 Task: Find connections with filter location Wigan with filter topic #Consultingwith filter profile language German with filter current company Trelleborg Group with filter school Bundelkhand University with filter industry Wholesale Hardware, Plumbing, Heating Equipment with filter service category User Experience Design with filter keywords title Chief Technology Officer (CTO)
Action: Mouse moved to (499, 69)
Screenshot: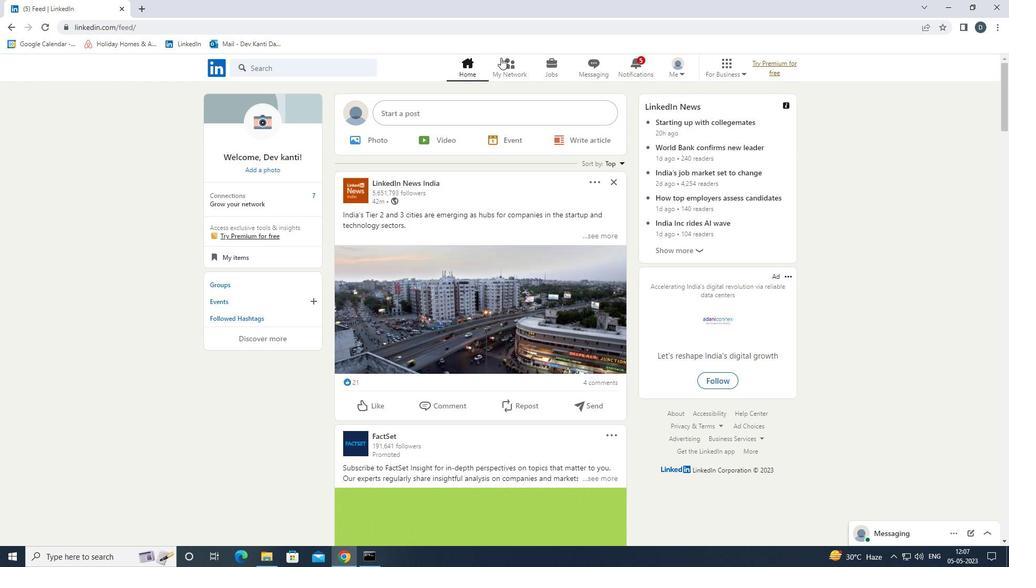 
Action: Mouse pressed left at (499, 69)
Screenshot: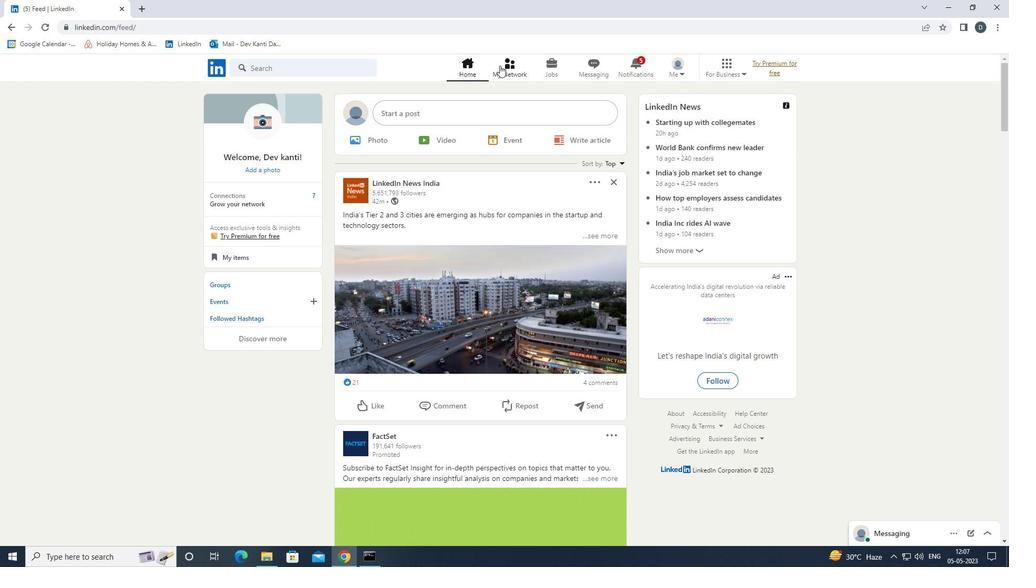 
Action: Mouse moved to (345, 124)
Screenshot: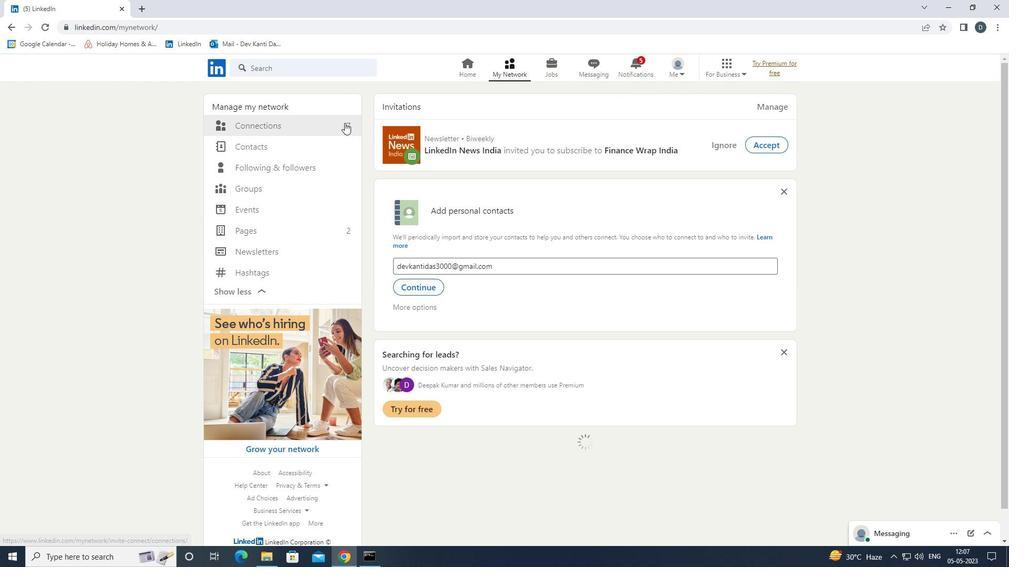 
Action: Mouse pressed left at (345, 124)
Screenshot: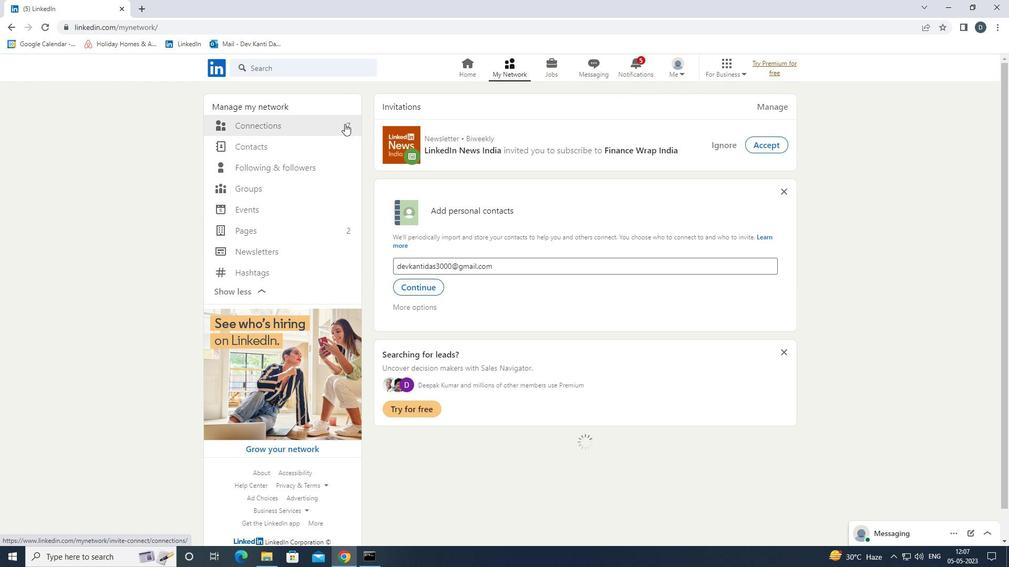 
Action: Mouse moved to (571, 128)
Screenshot: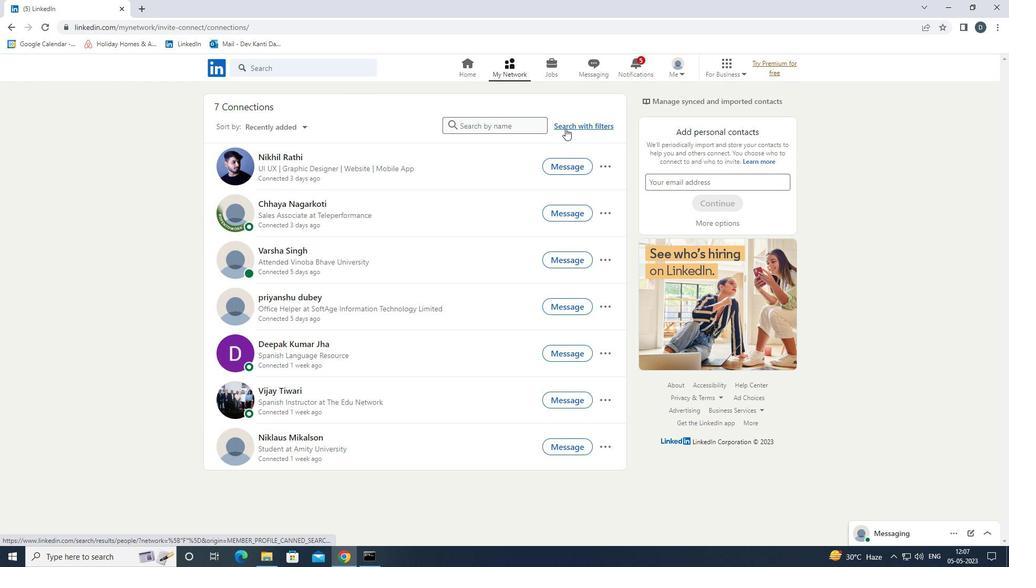 
Action: Mouse pressed left at (571, 128)
Screenshot: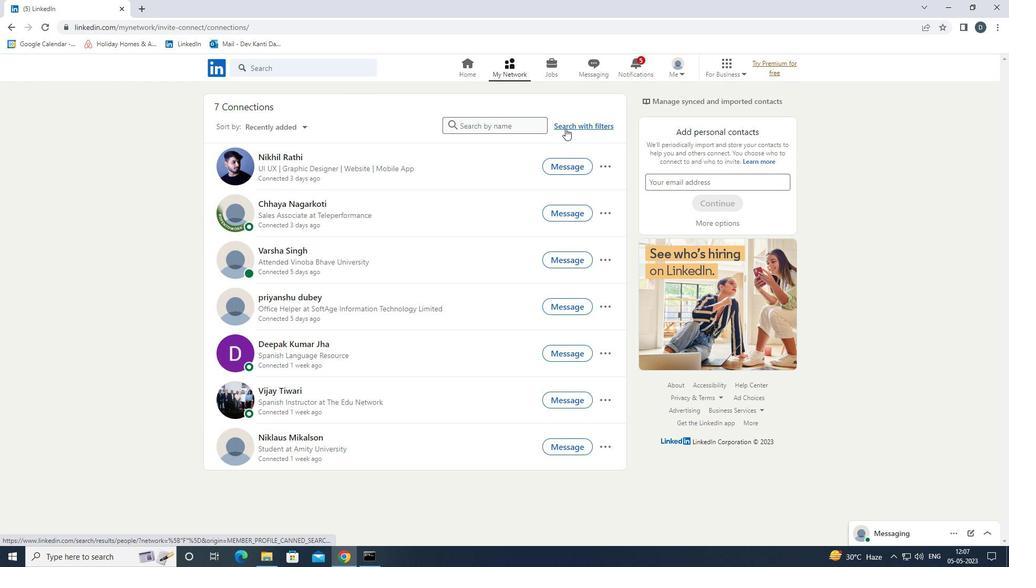 
Action: Mouse moved to (528, 96)
Screenshot: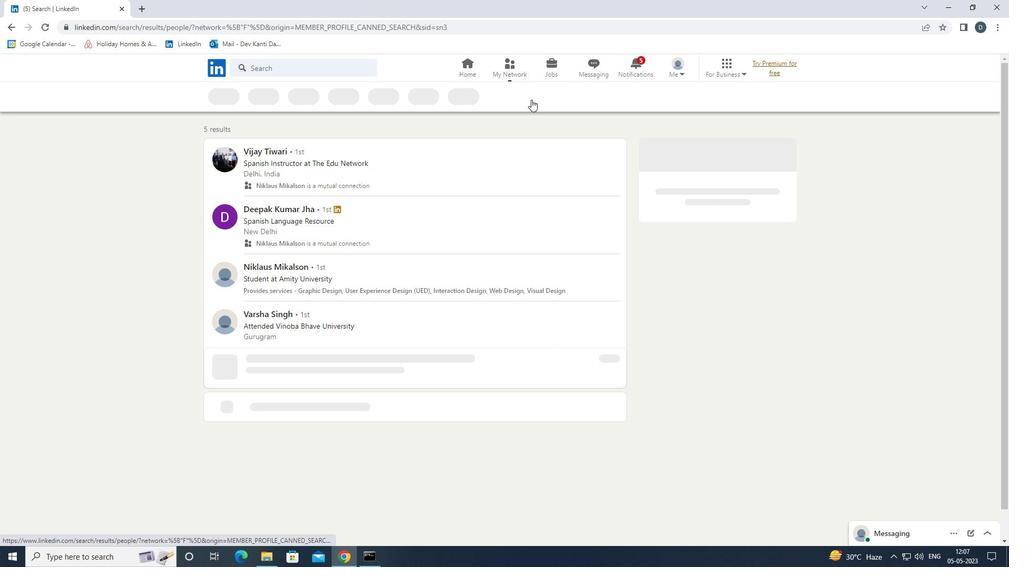 
Action: Mouse pressed left at (528, 96)
Screenshot: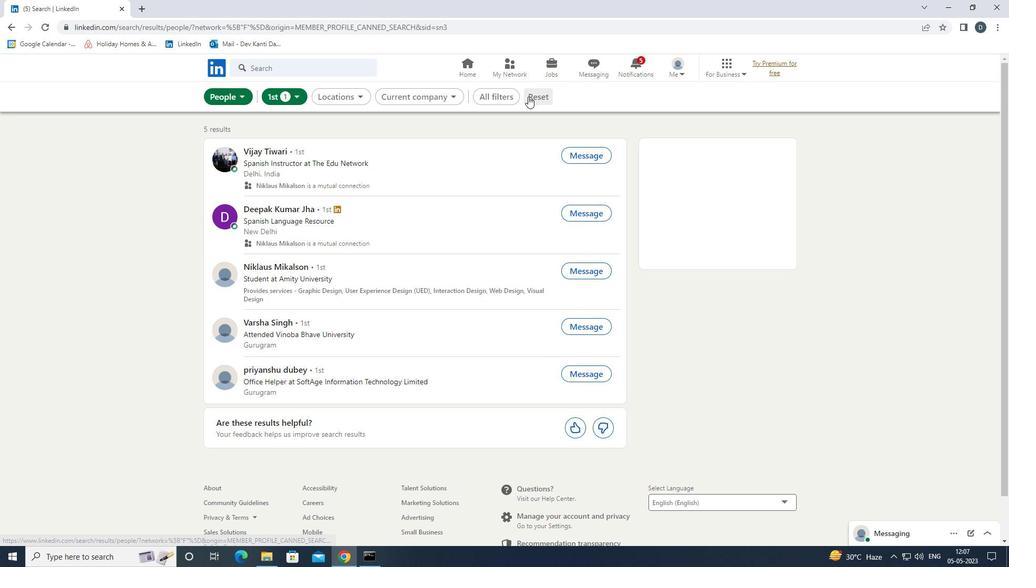 
Action: Mouse moved to (520, 97)
Screenshot: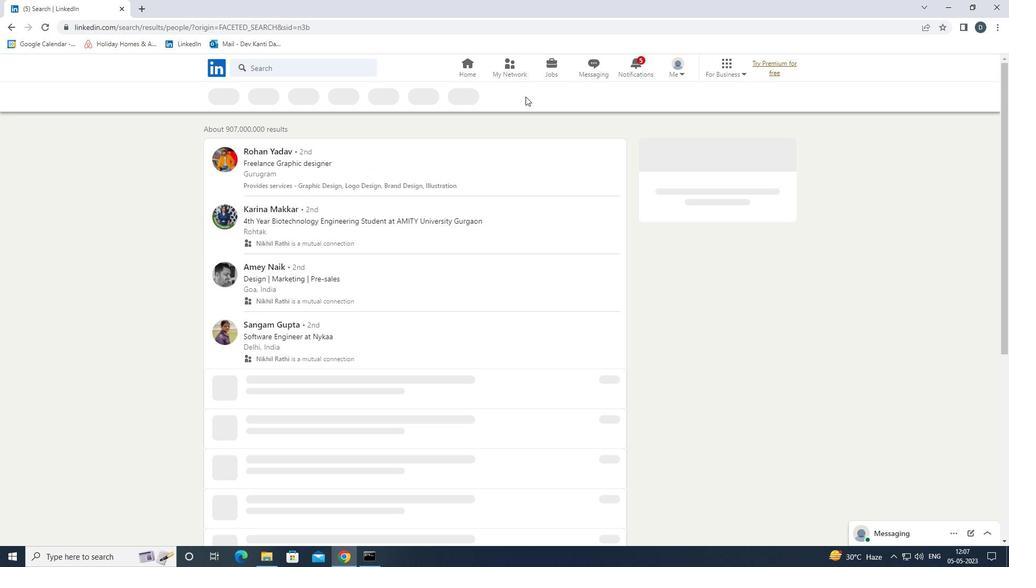 
Action: Mouse pressed left at (520, 97)
Screenshot: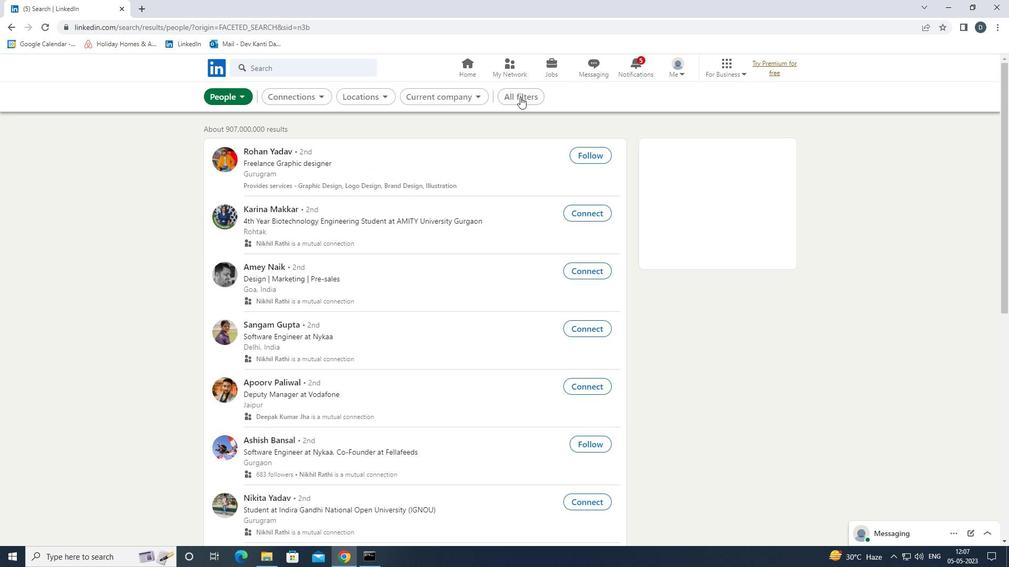 
Action: Mouse moved to (876, 301)
Screenshot: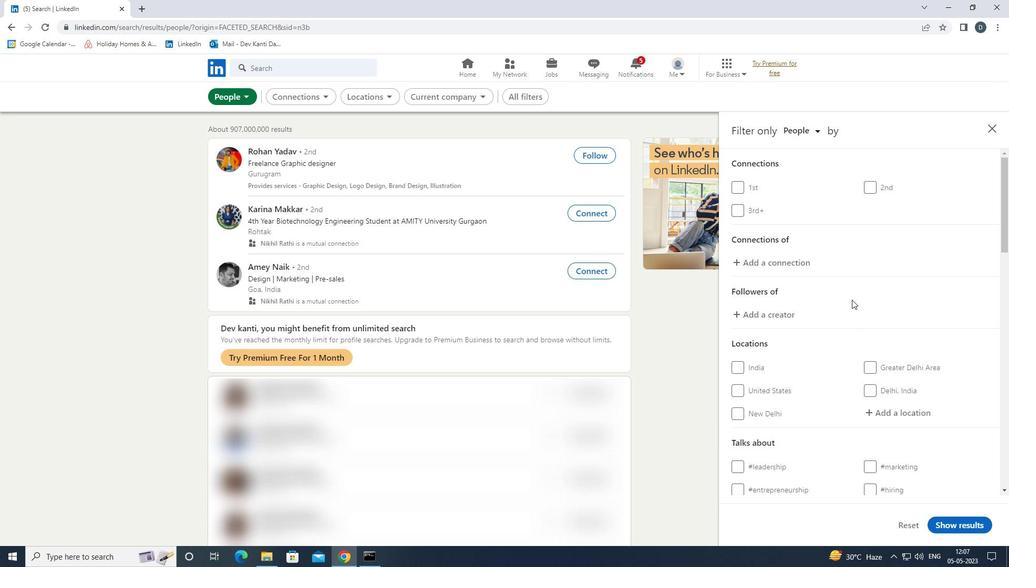 
Action: Mouse scrolled (876, 301) with delta (0, 0)
Screenshot: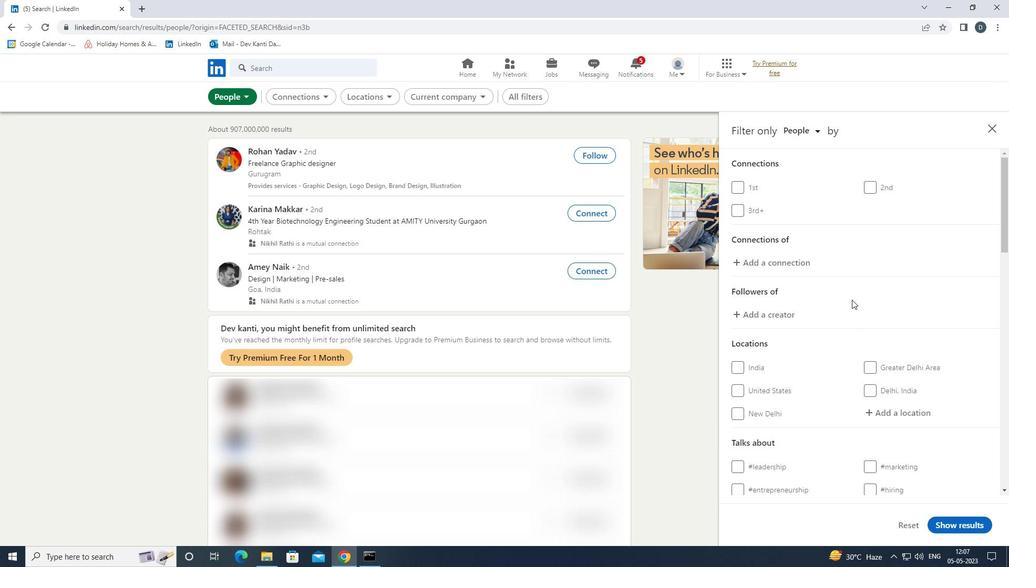 
Action: Mouse moved to (883, 303)
Screenshot: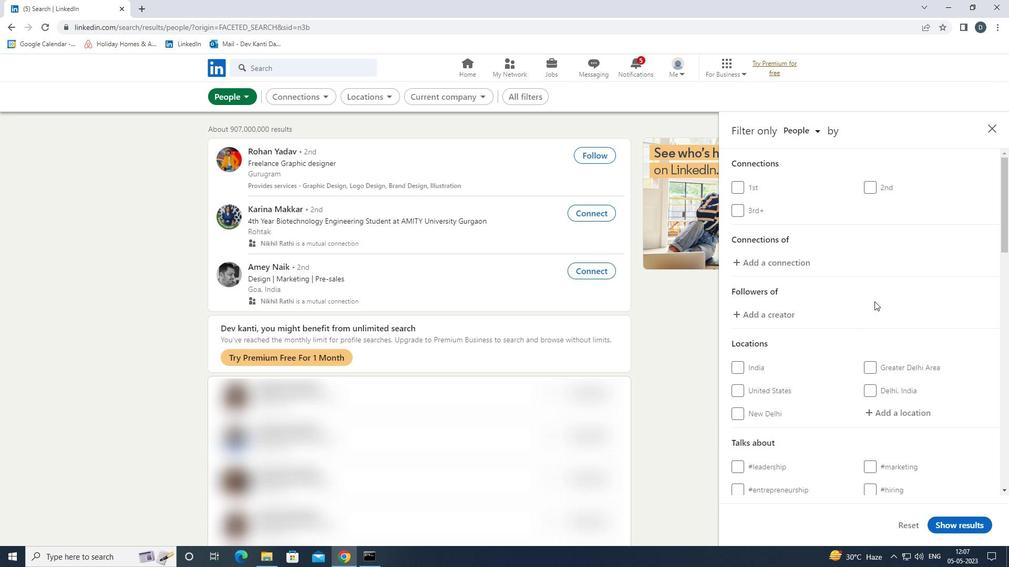 
Action: Mouse scrolled (883, 302) with delta (0, 0)
Screenshot: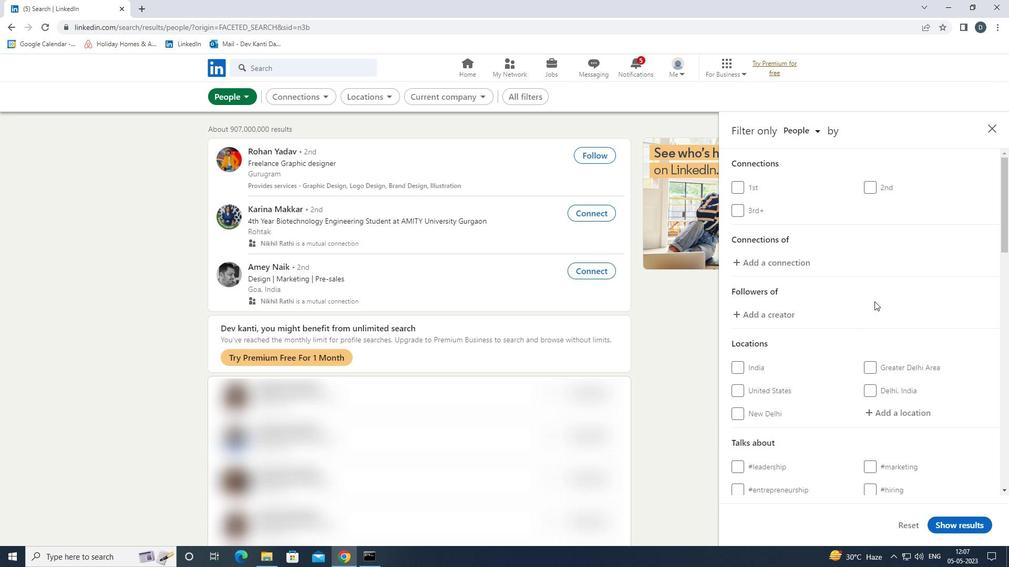 
Action: Mouse moved to (893, 308)
Screenshot: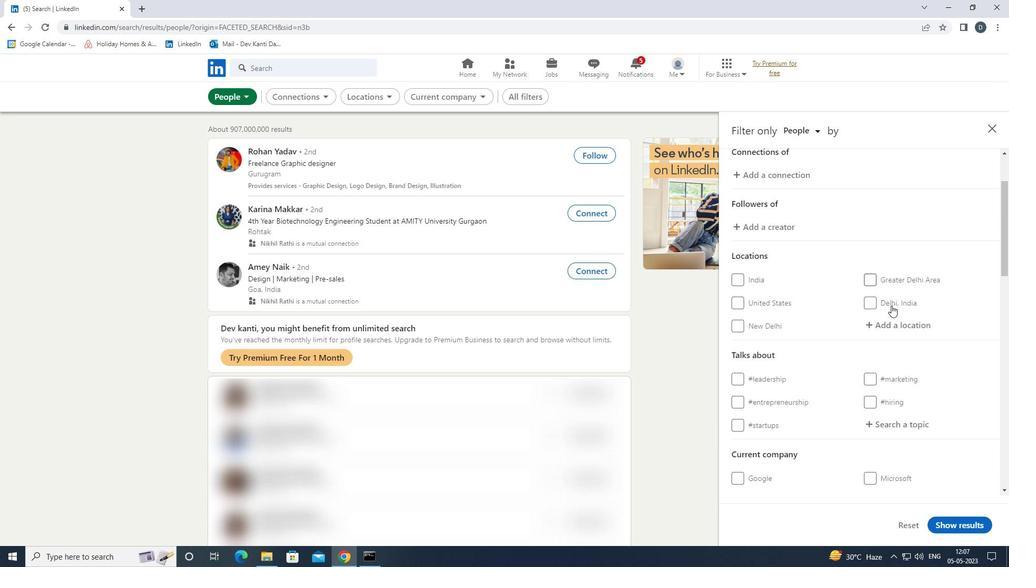 
Action: Mouse pressed left at (893, 308)
Screenshot: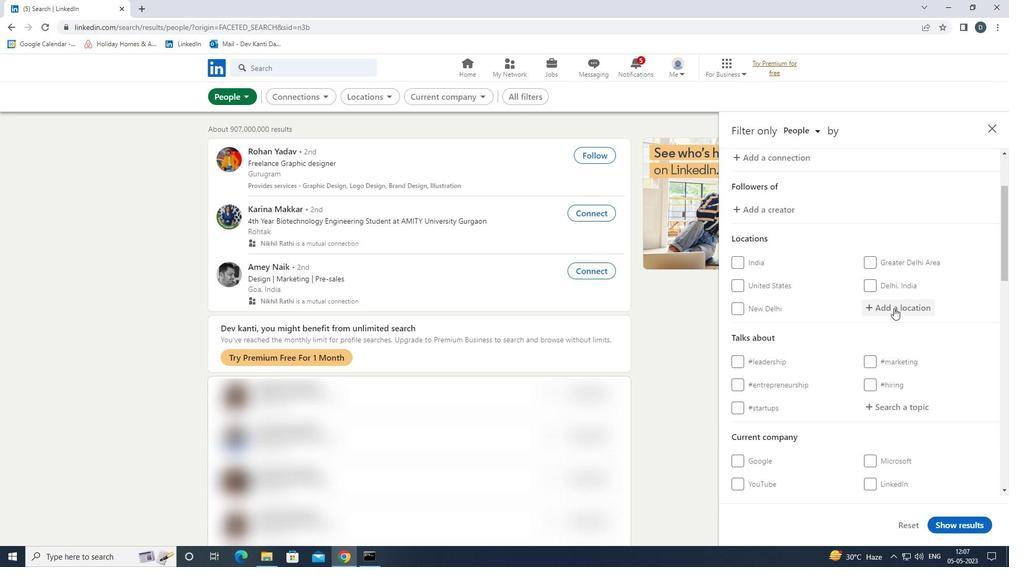 
Action: Mouse moved to (892, 308)
Screenshot: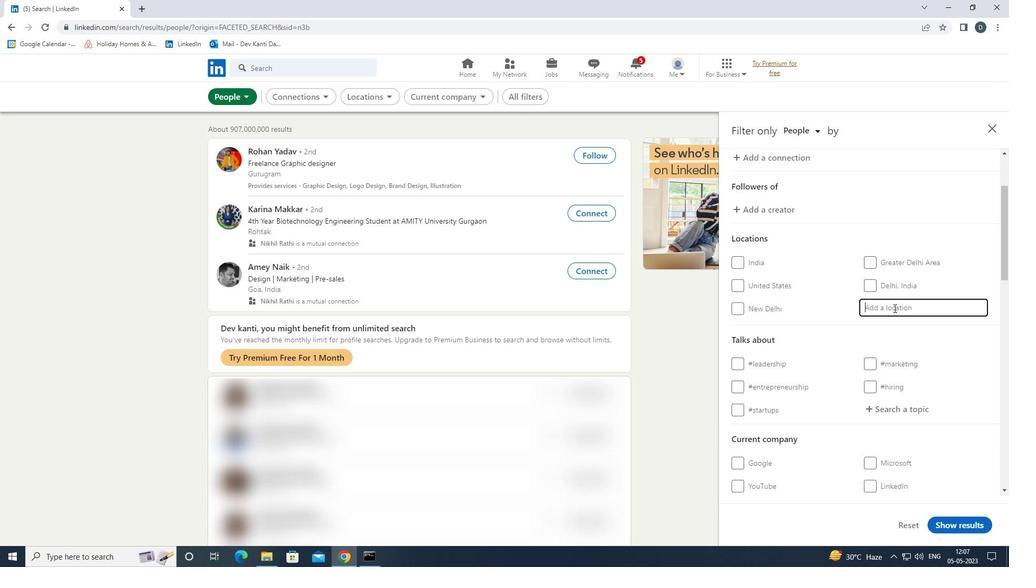 
Action: Key pressed <Key.shift>
Screenshot: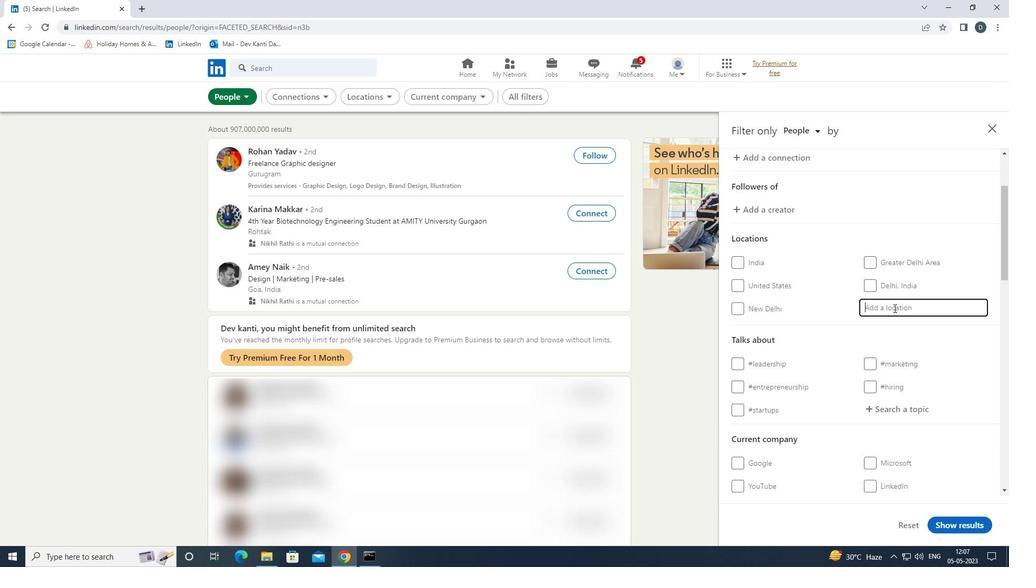 
Action: Mouse moved to (651, 340)
Screenshot: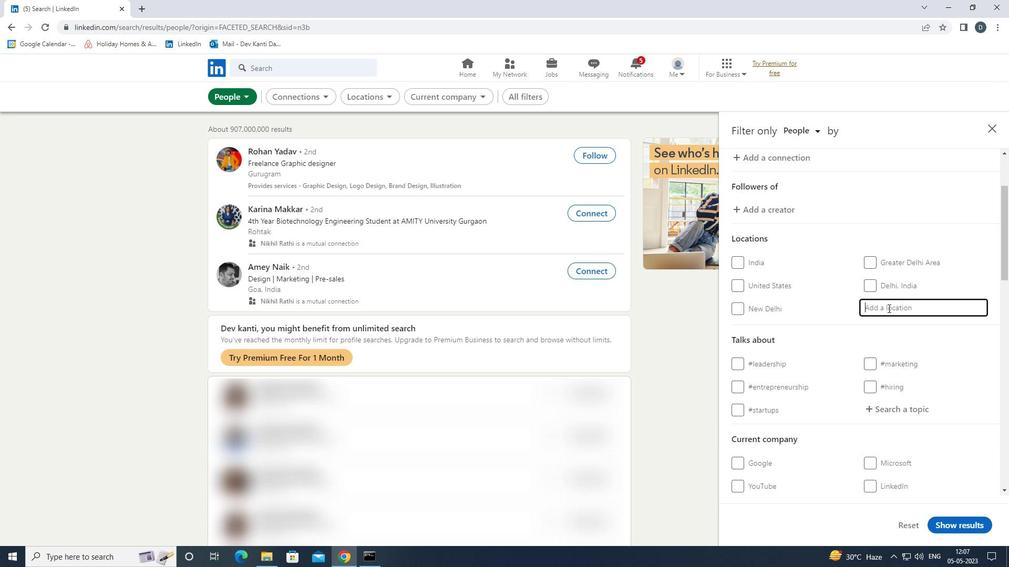 
Action: Key pressed WIGAN<Key.down><Key.enter>
Screenshot: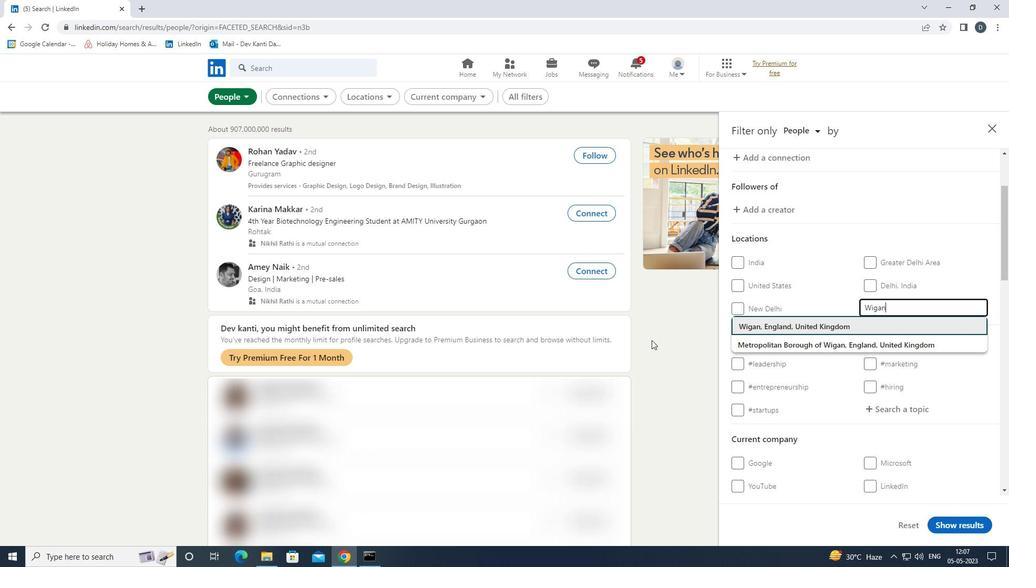 
Action: Mouse moved to (841, 370)
Screenshot: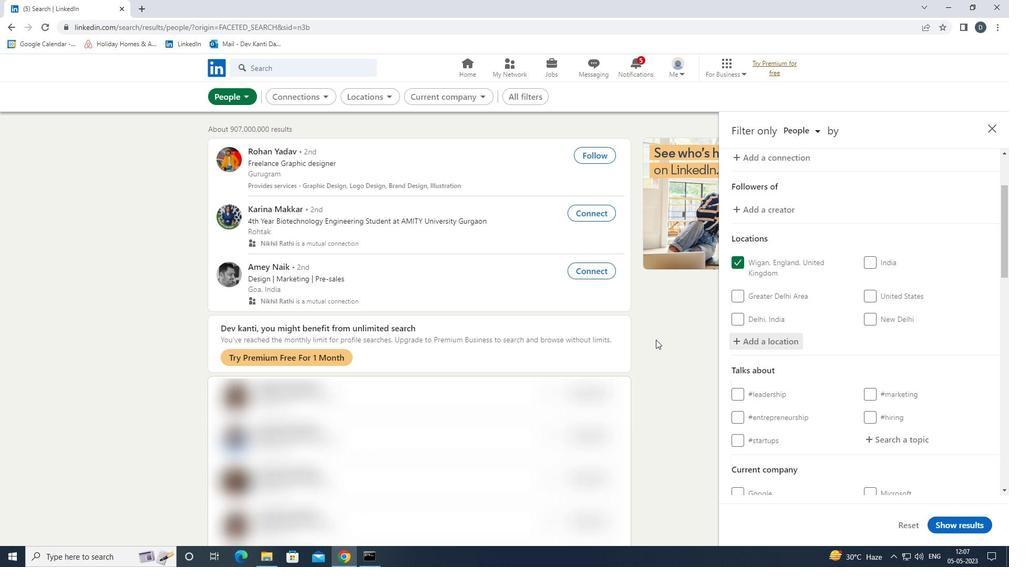 
Action: Mouse scrolled (841, 369) with delta (0, 0)
Screenshot: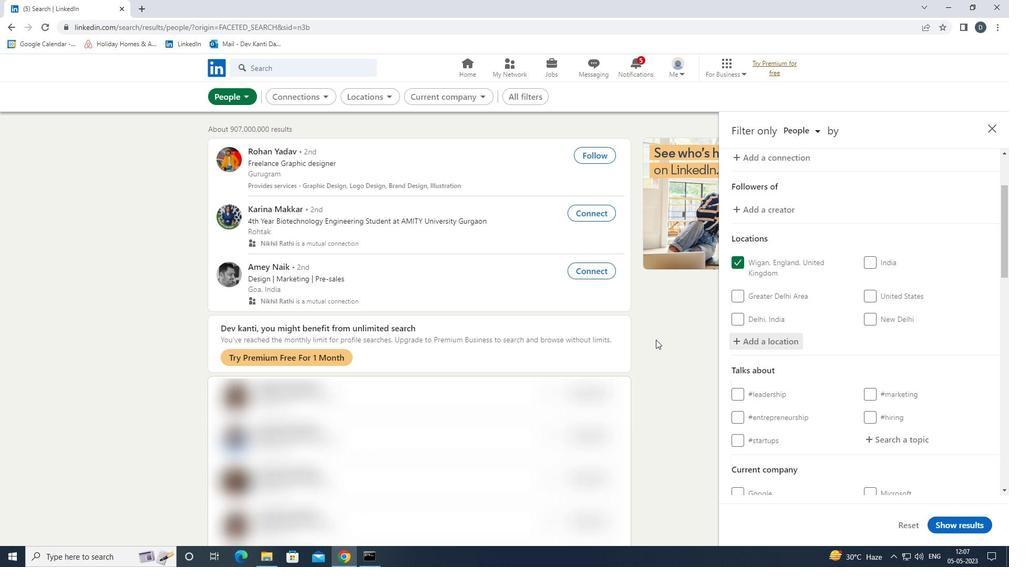 
Action: Mouse moved to (972, 373)
Screenshot: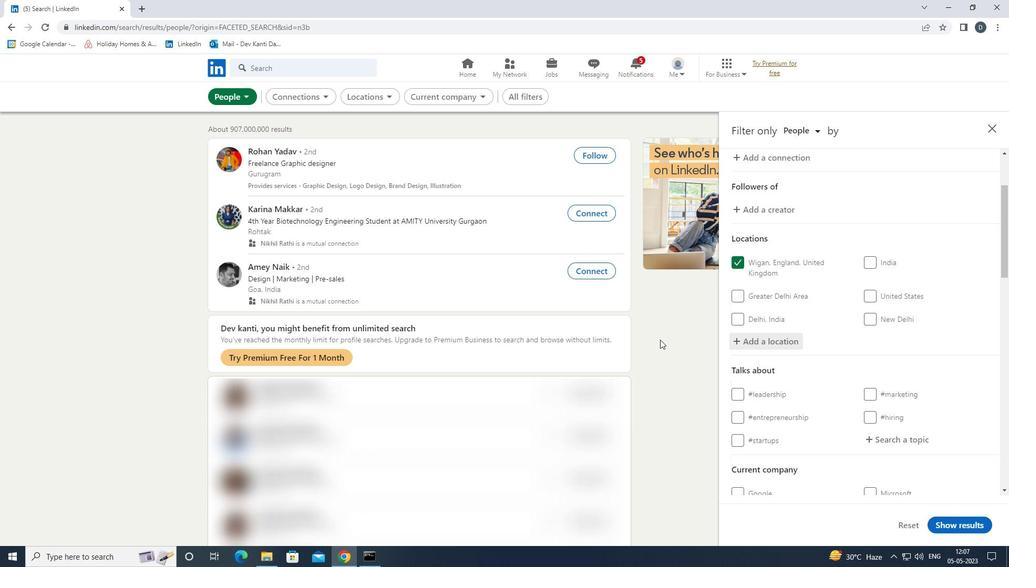
Action: Mouse scrolled (972, 372) with delta (0, 0)
Screenshot: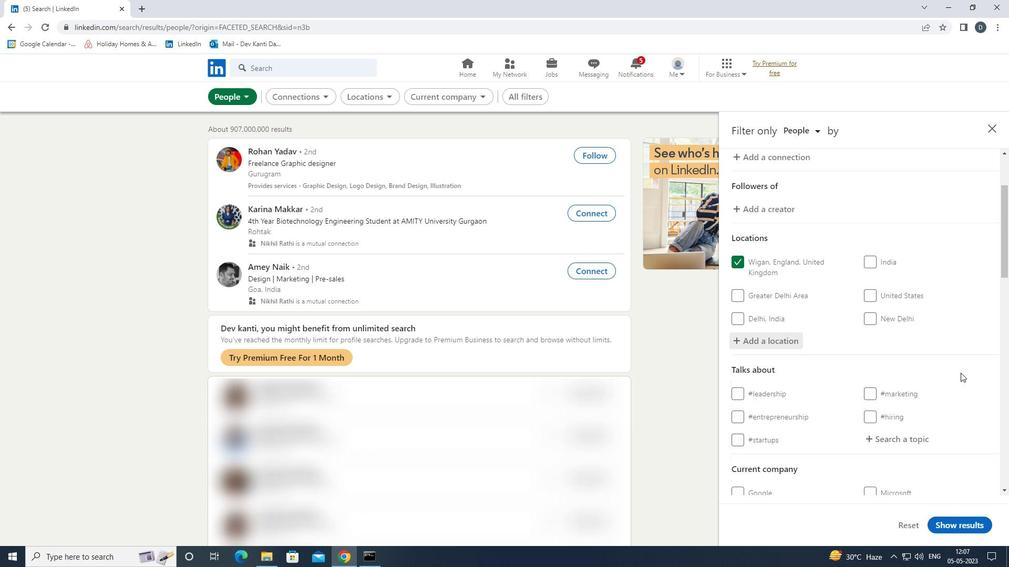 
Action: Mouse moved to (912, 331)
Screenshot: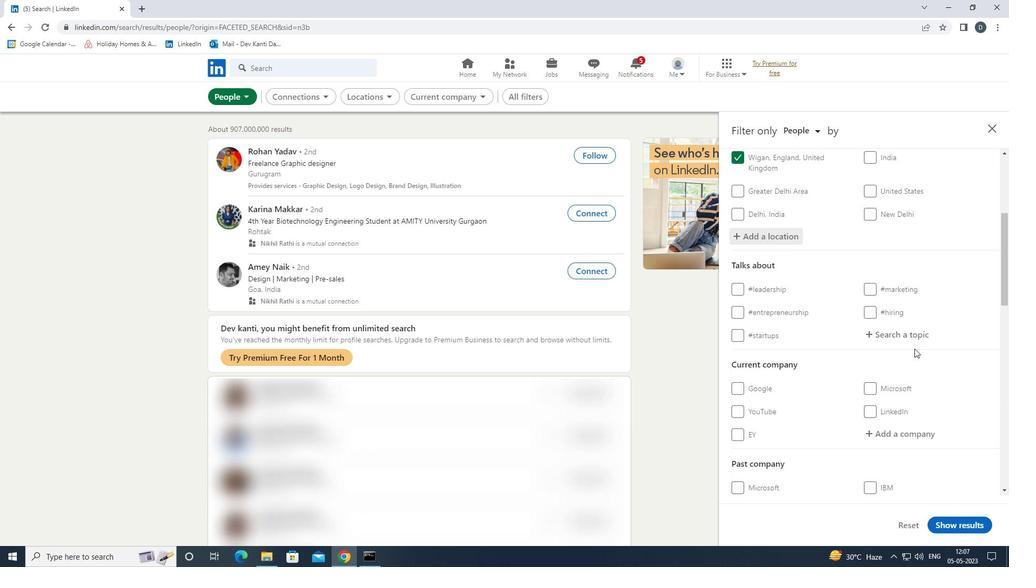 
Action: Mouse pressed left at (912, 331)
Screenshot: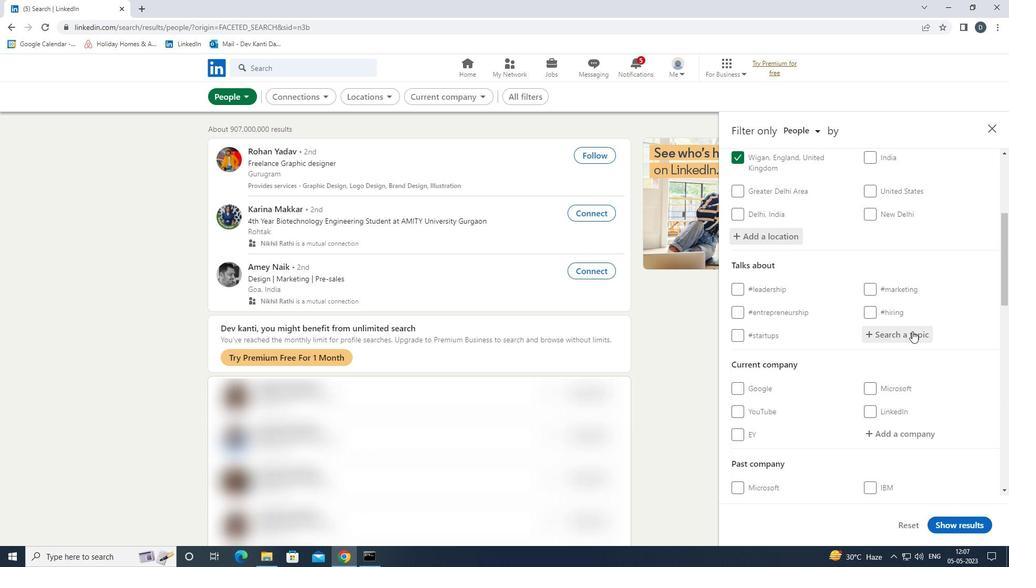 
Action: Mouse moved to (870, 343)
Screenshot: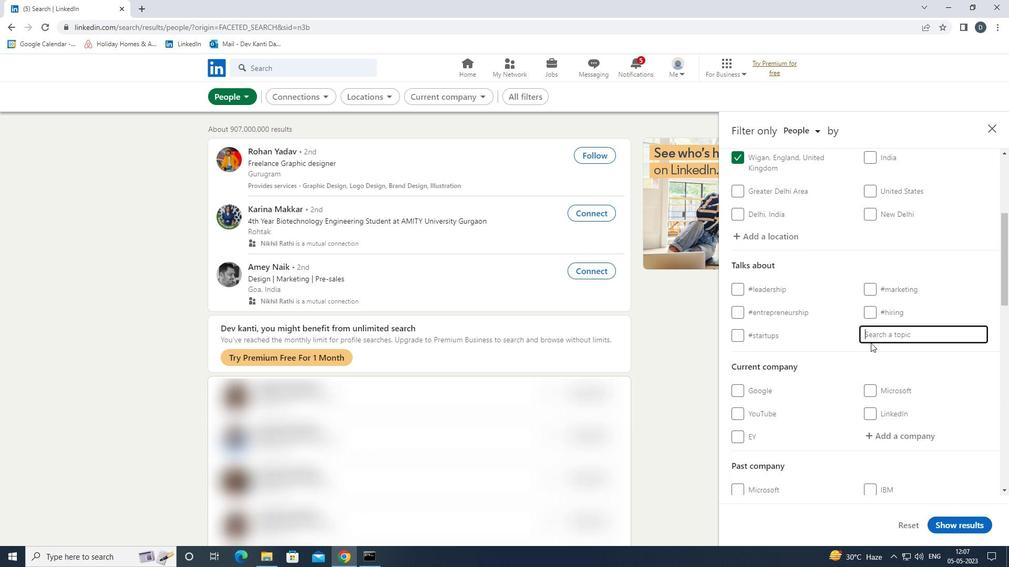 
Action: Key pressed <Key.shift>CONSULTING<Key.down><Key.enter>
Screenshot: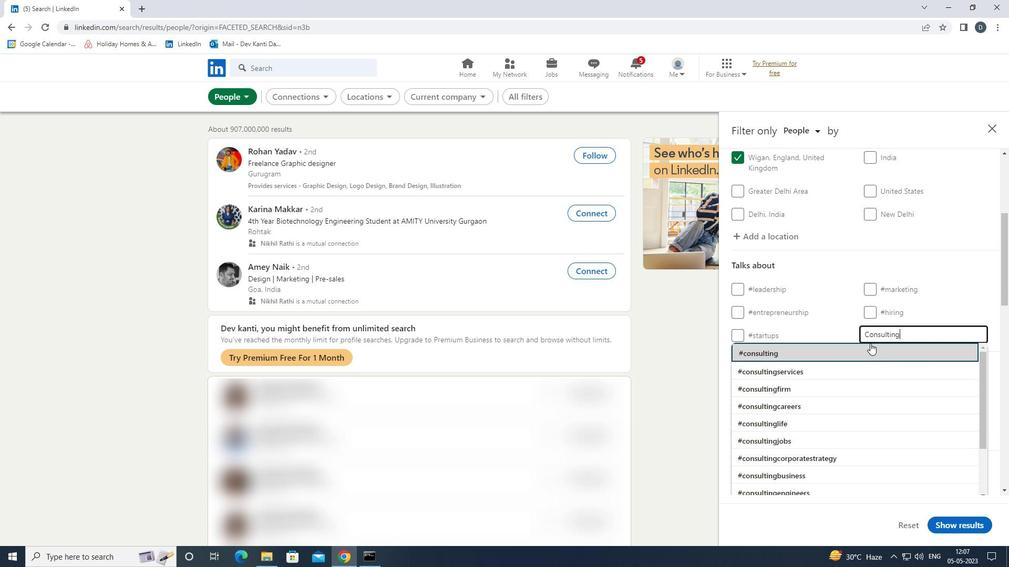 
Action: Mouse scrolled (870, 343) with delta (0, 0)
Screenshot: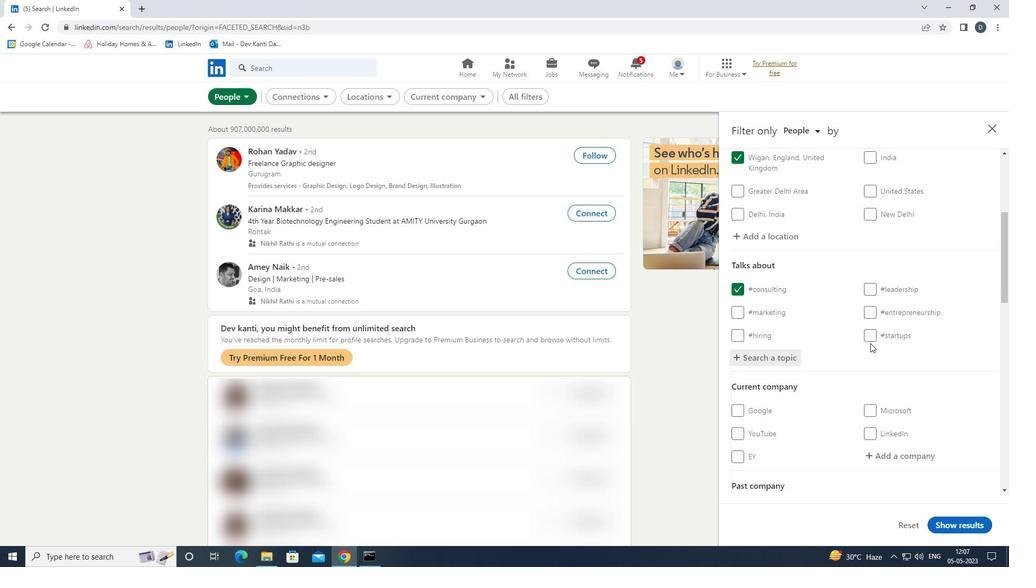 
Action: Mouse scrolled (870, 343) with delta (0, 0)
Screenshot: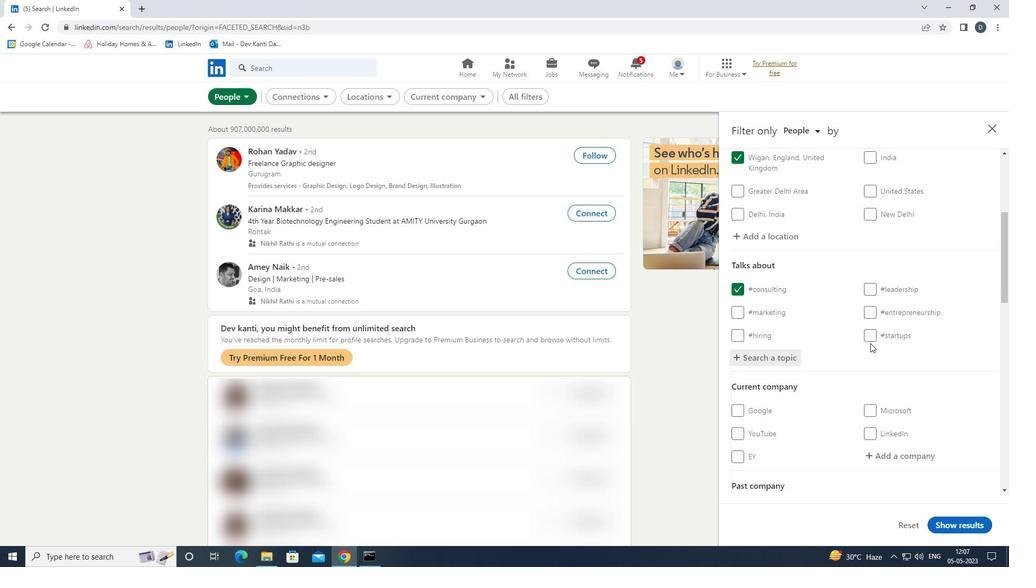
Action: Mouse scrolled (870, 343) with delta (0, 0)
Screenshot: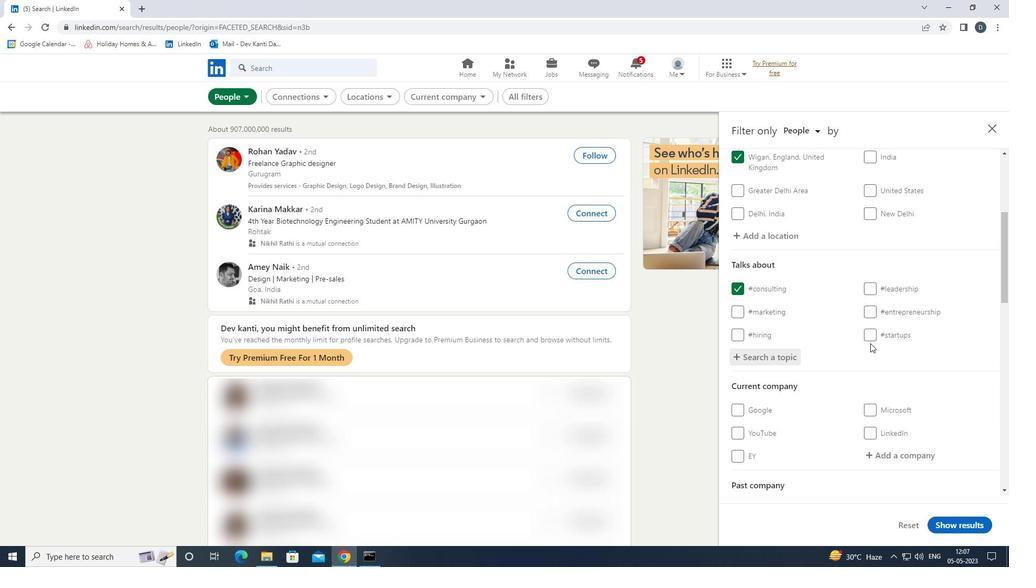 
Action: Mouse scrolled (870, 343) with delta (0, 0)
Screenshot: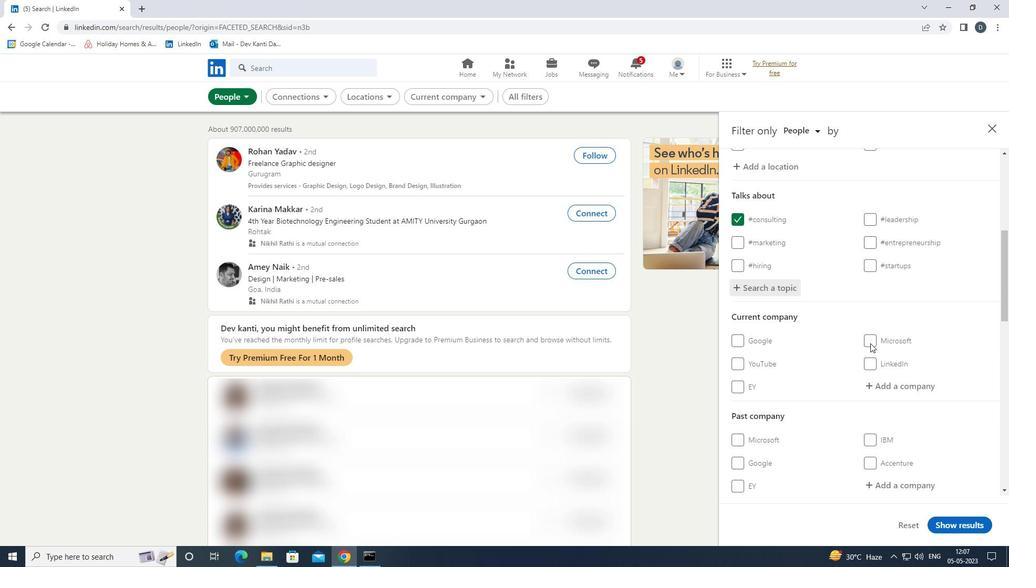 
Action: Mouse moved to (887, 347)
Screenshot: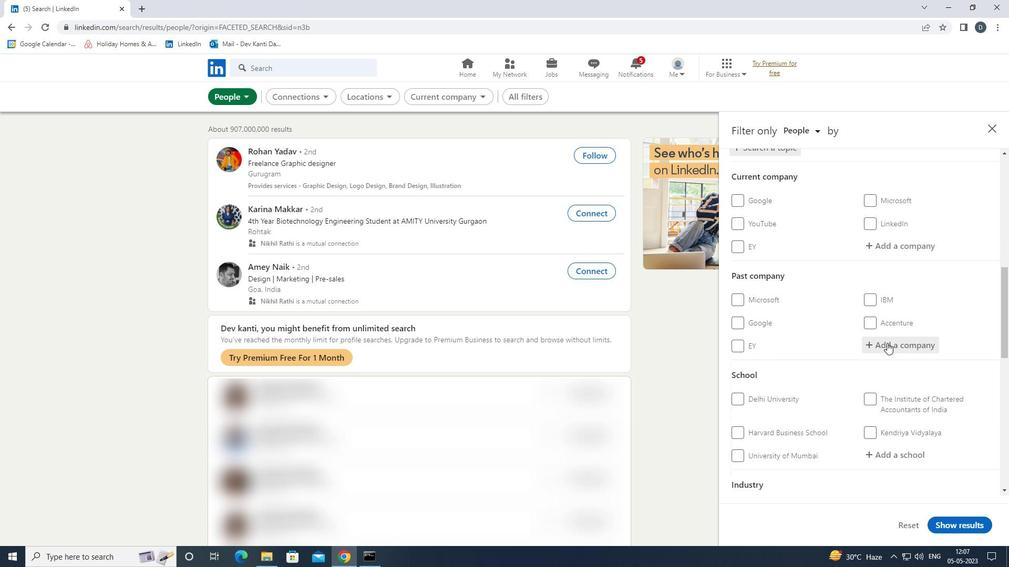 
Action: Mouse scrolled (887, 346) with delta (0, 0)
Screenshot: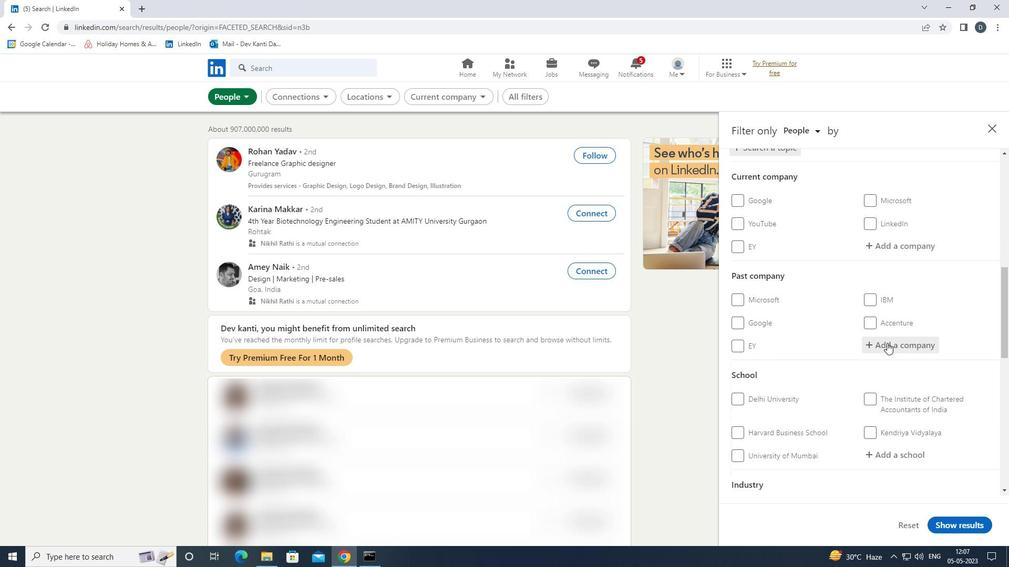 
Action: Mouse scrolled (887, 346) with delta (0, 0)
Screenshot: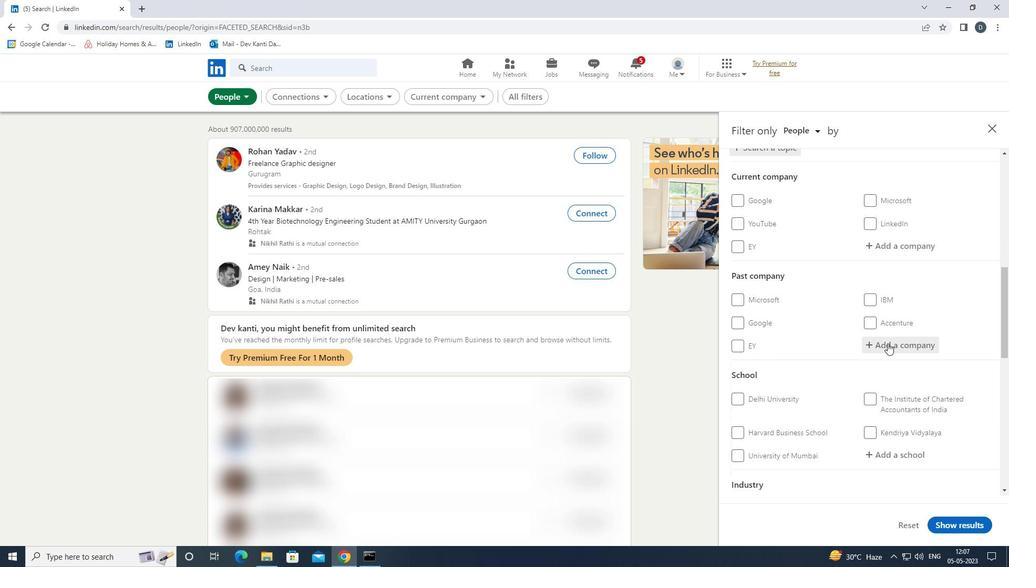 
Action: Mouse moved to (887, 347)
Screenshot: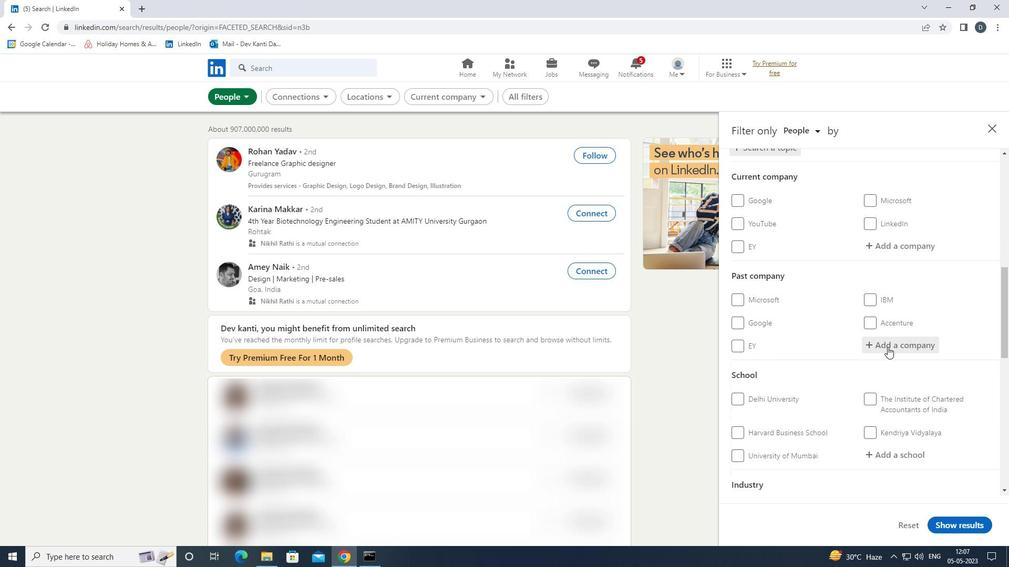 
Action: Mouse scrolled (887, 347) with delta (0, 0)
Screenshot: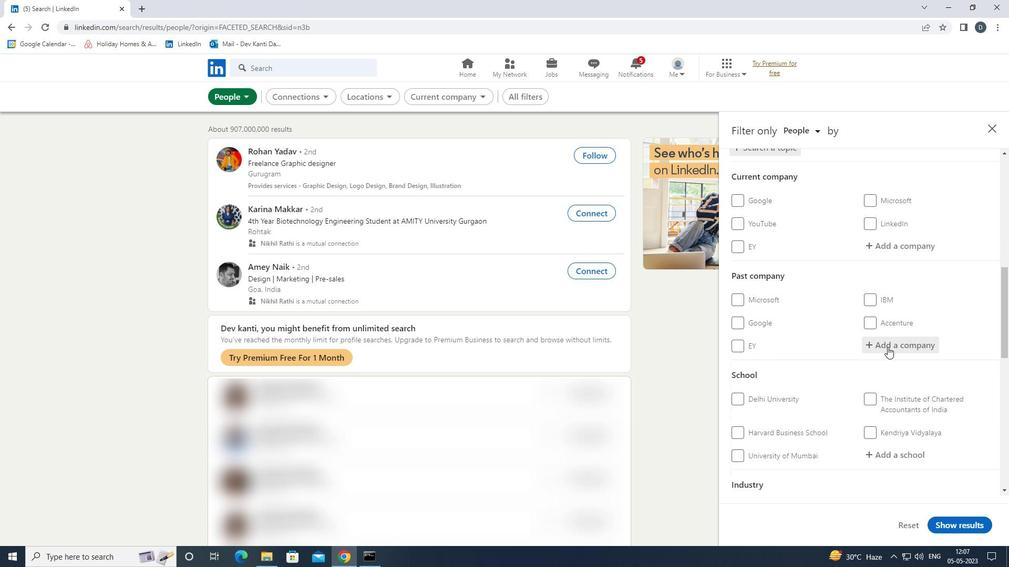 
Action: Mouse moved to (844, 431)
Screenshot: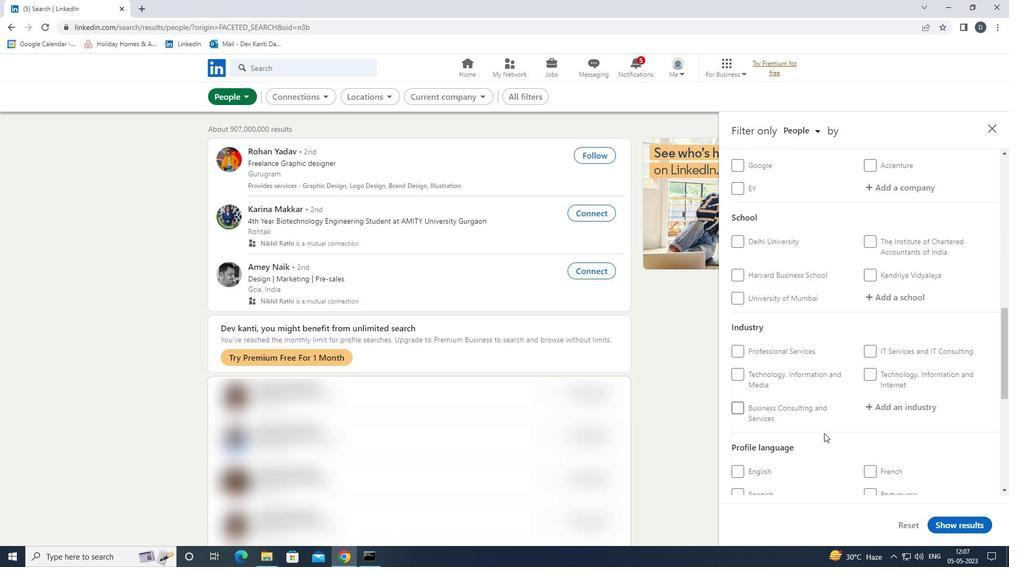 
Action: Mouse scrolled (844, 430) with delta (0, 0)
Screenshot: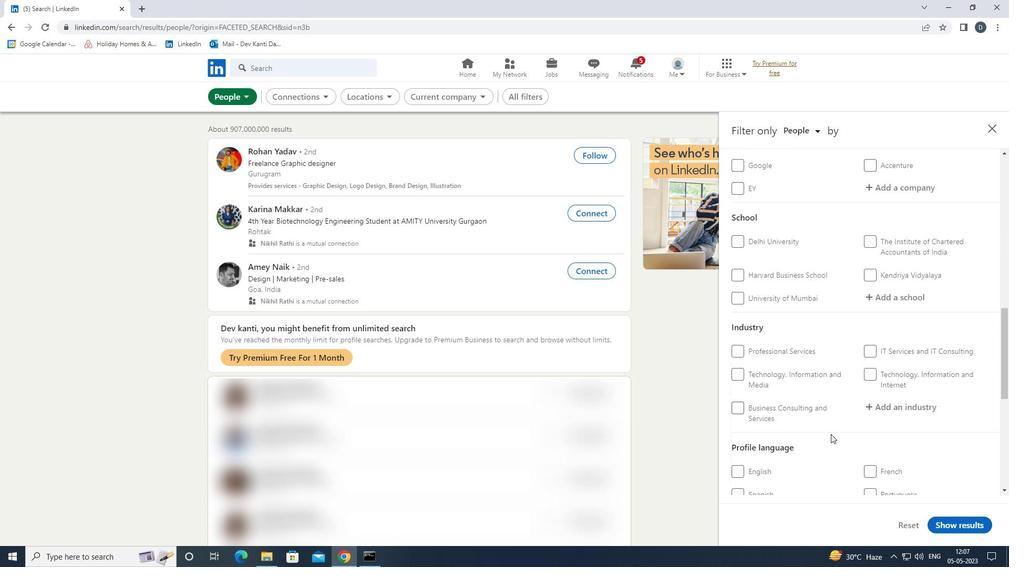 
Action: Mouse moved to (744, 465)
Screenshot: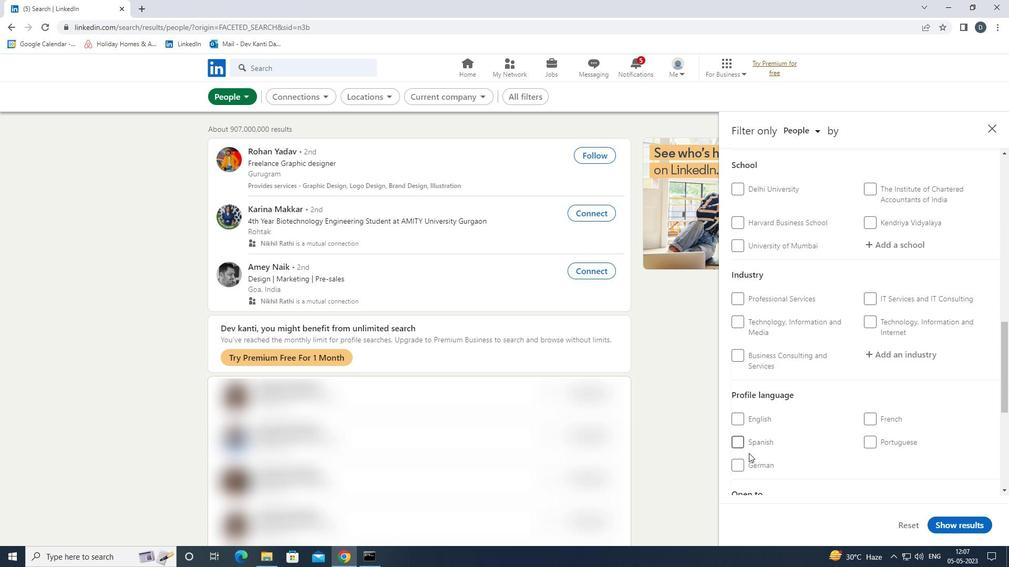 
Action: Mouse pressed left at (744, 465)
Screenshot: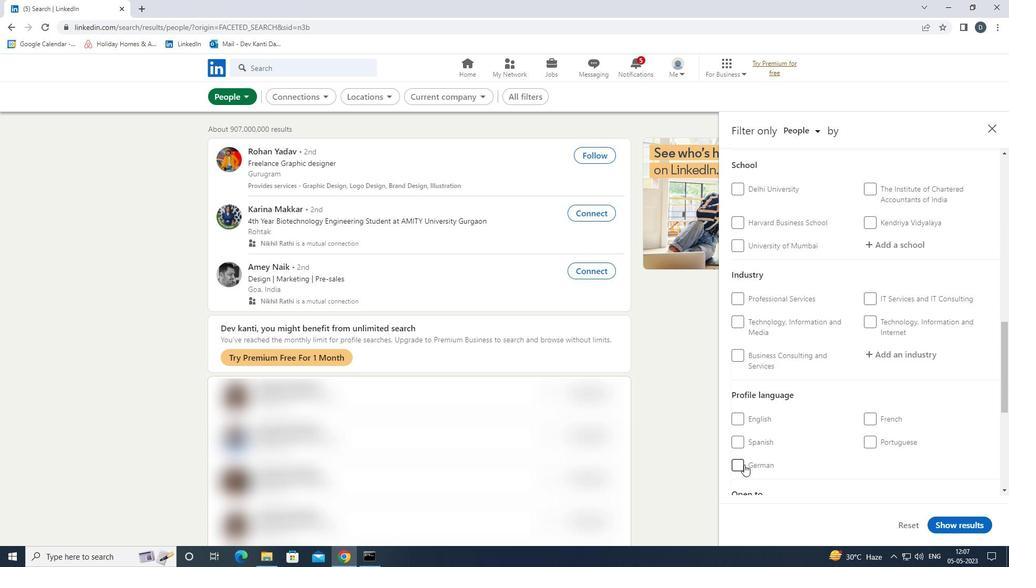 
Action: Mouse moved to (745, 464)
Screenshot: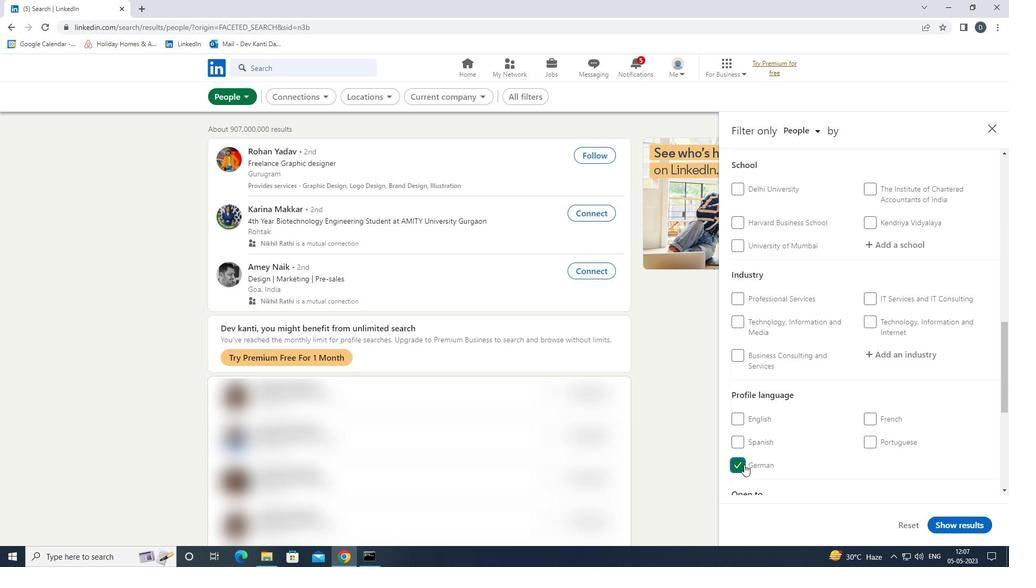 
Action: Mouse scrolled (745, 465) with delta (0, 0)
Screenshot: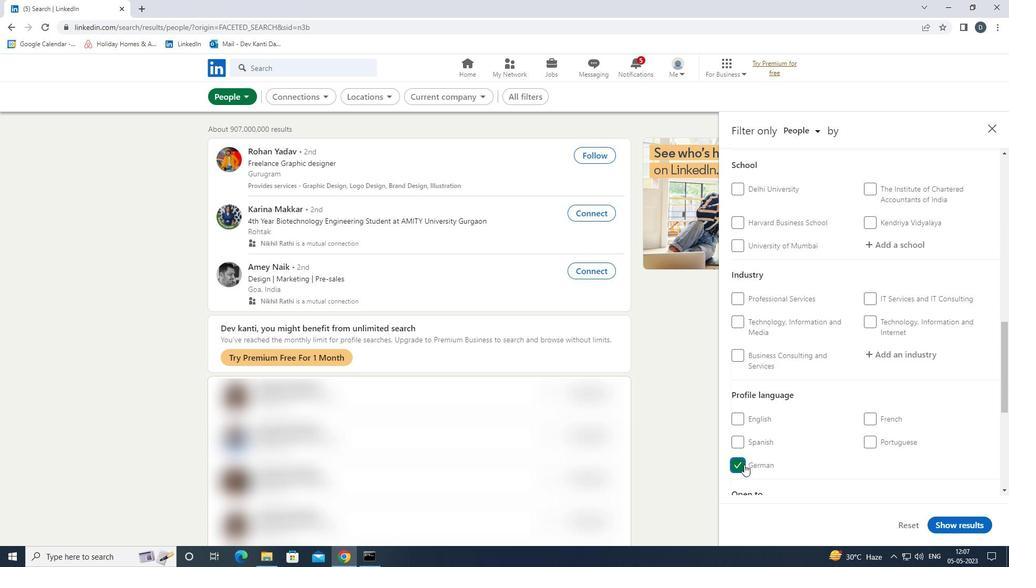 
Action: Mouse scrolled (745, 465) with delta (0, 0)
Screenshot: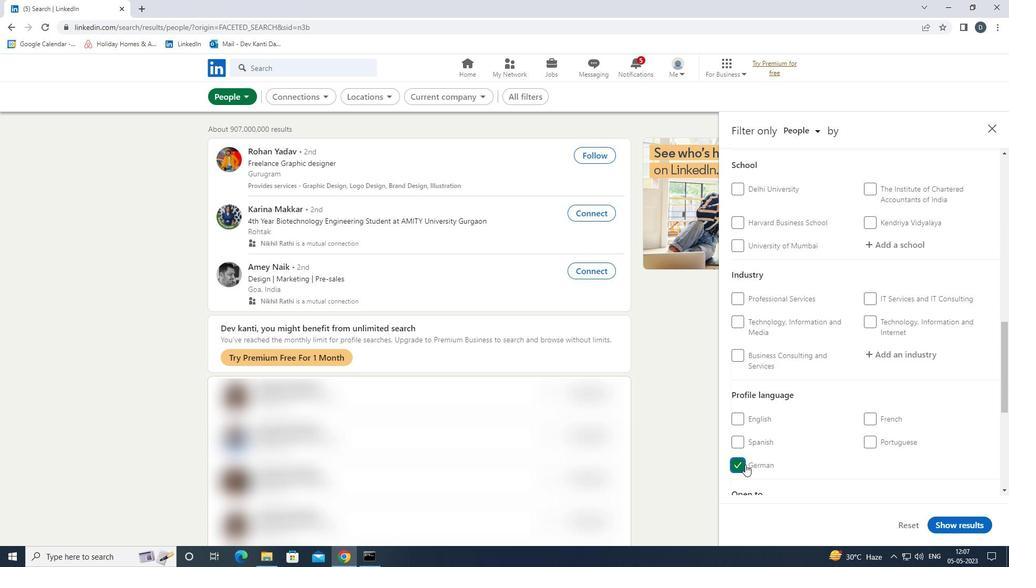 
Action: Mouse scrolled (745, 465) with delta (0, 0)
Screenshot: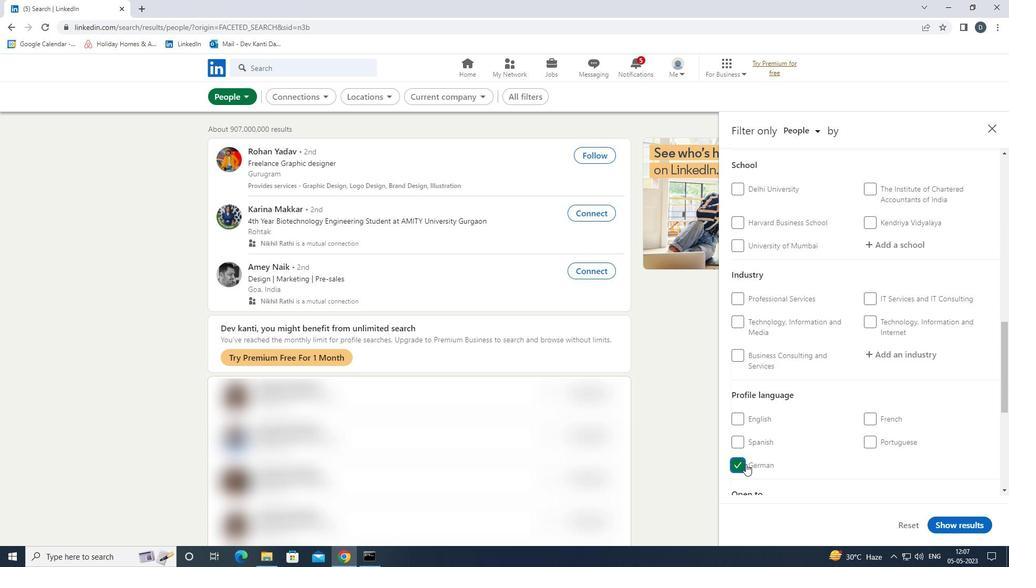 
Action: Mouse scrolled (745, 465) with delta (0, 0)
Screenshot: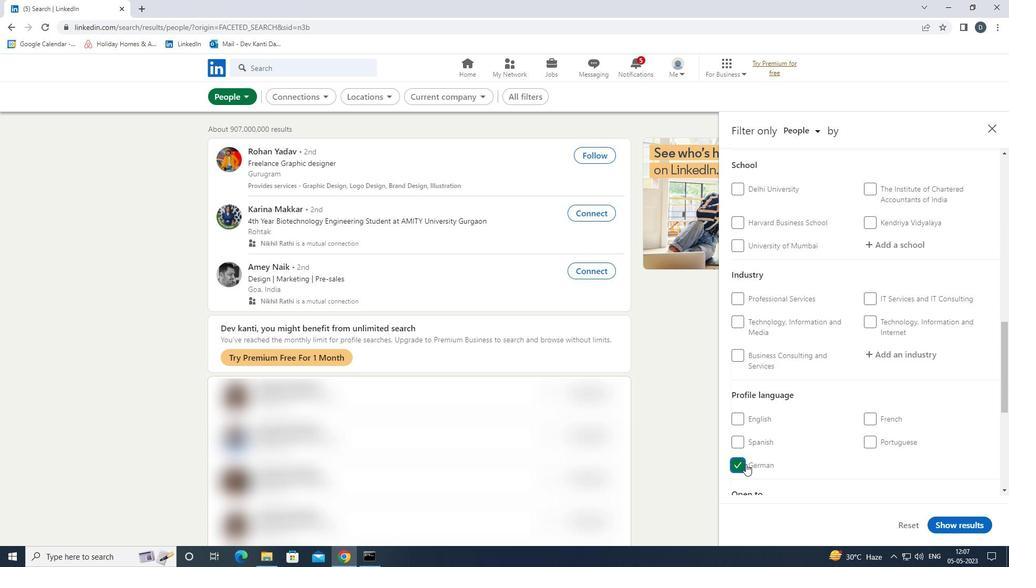 
Action: Mouse scrolled (745, 465) with delta (0, 0)
Screenshot: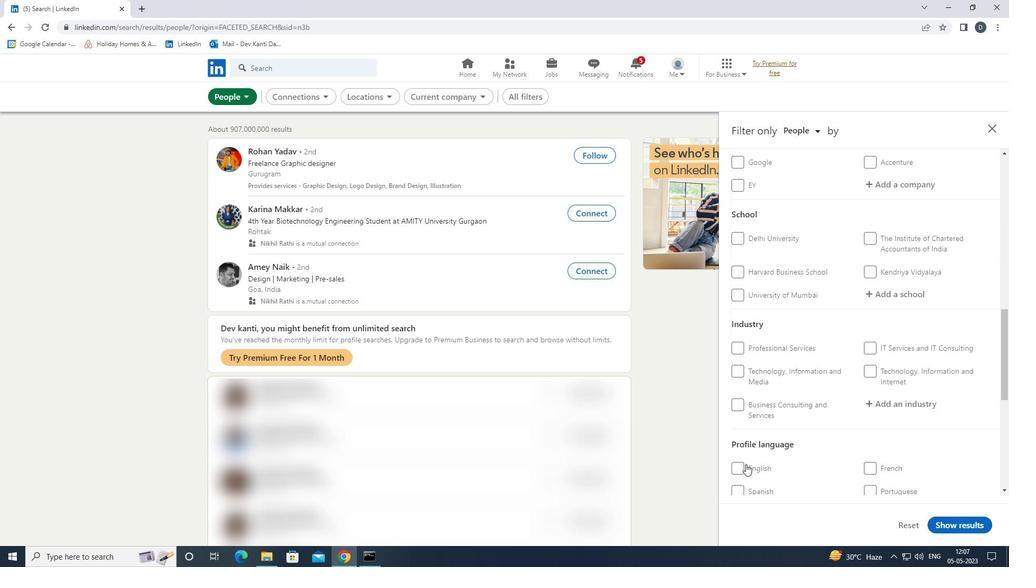 
Action: Mouse moved to (875, 295)
Screenshot: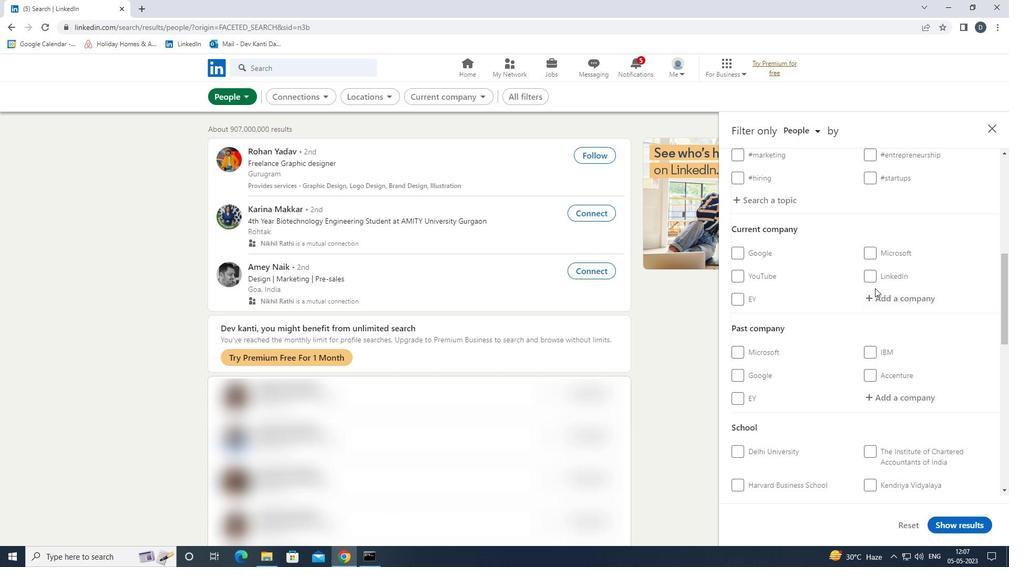 
Action: Mouse pressed left at (875, 295)
Screenshot: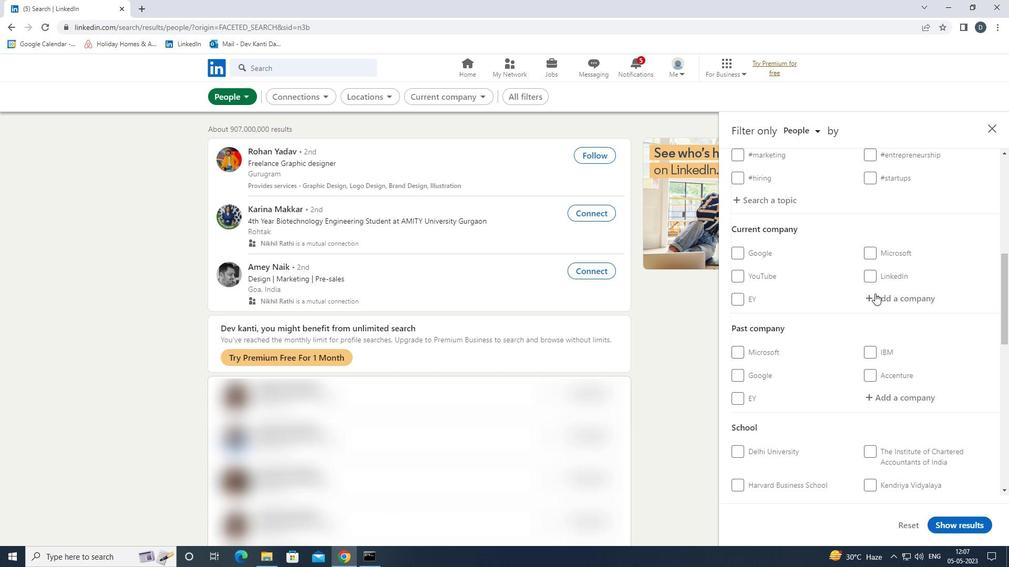 
Action: Mouse moved to (832, 309)
Screenshot: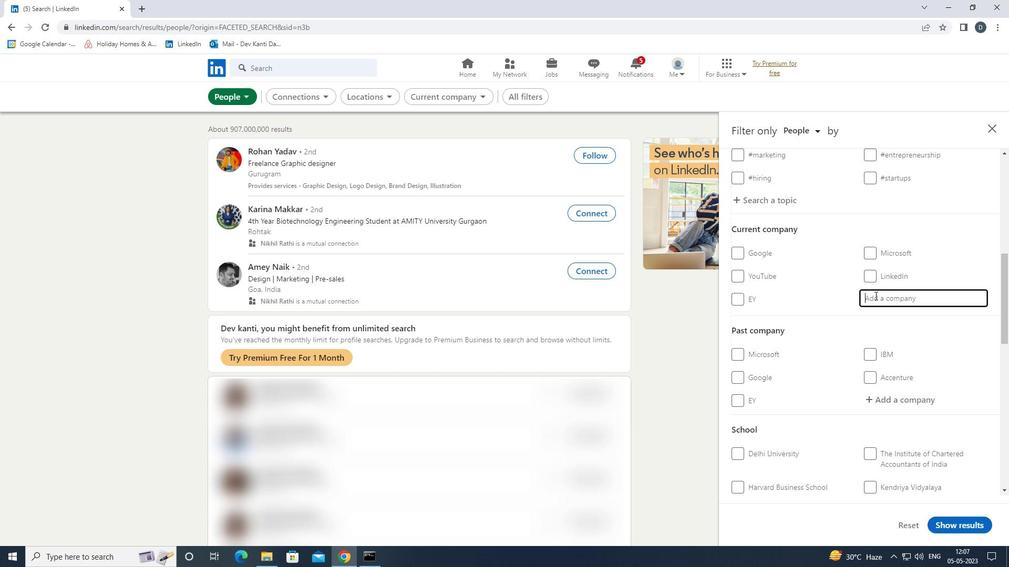 
Action: Key pressed <Key.shift><Key.shift><Key.shift><Key.shift><Key.shift>TR
Screenshot: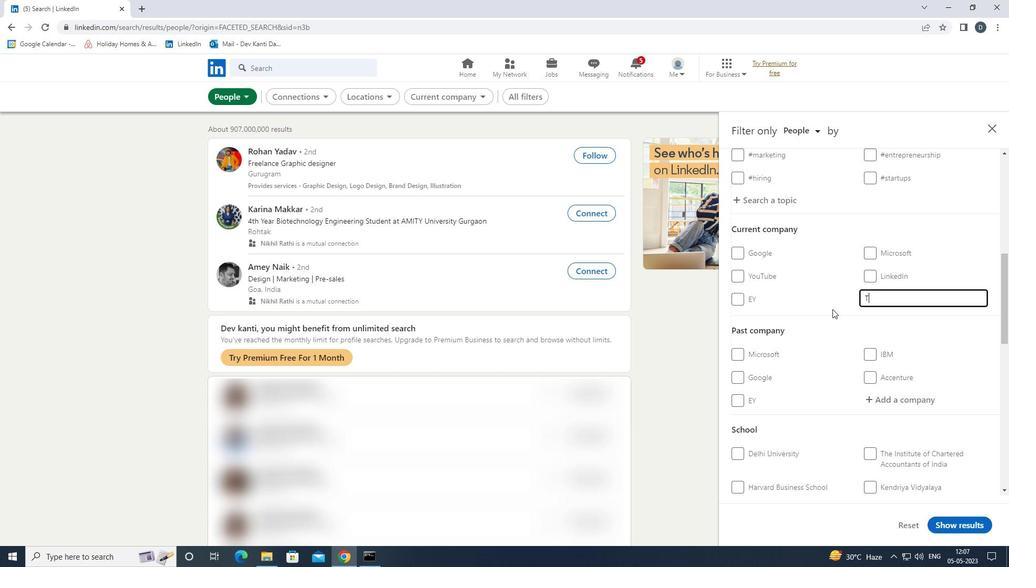 
Action: Mouse moved to (831, 309)
Screenshot: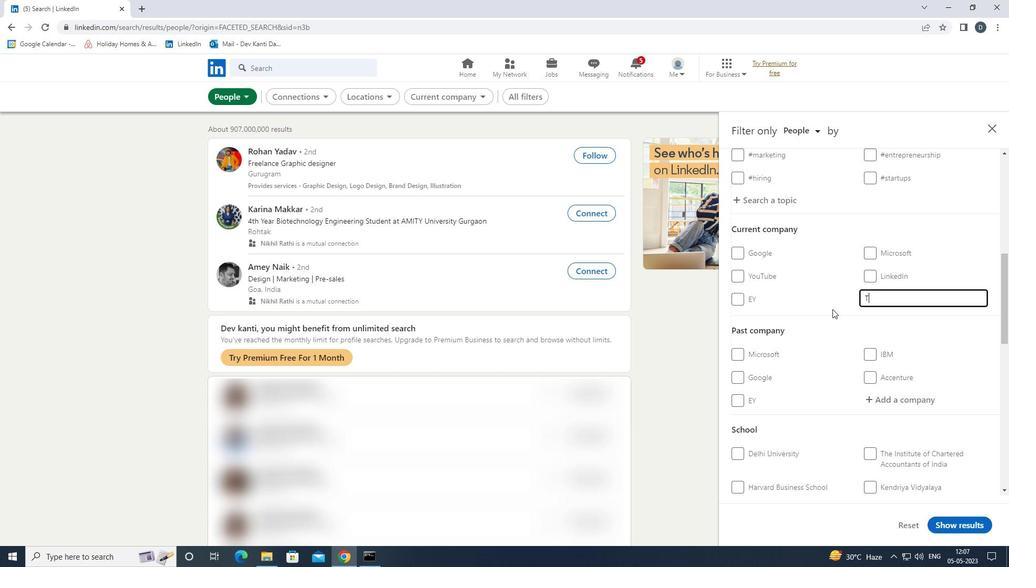 
Action: Key pressed ELLEBRG<Key.backspace><Key.backspace>ORG<Key.space><Key.shift><Key.shift><Key.shift>GROUP<Key.down><Key.enter>
Screenshot: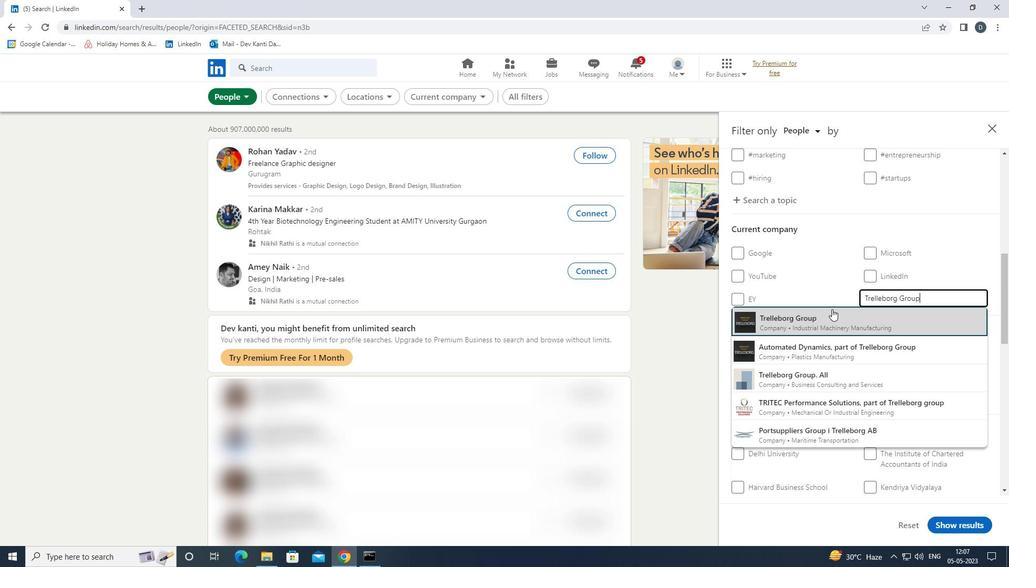 
Action: Mouse scrolled (831, 309) with delta (0, 0)
Screenshot: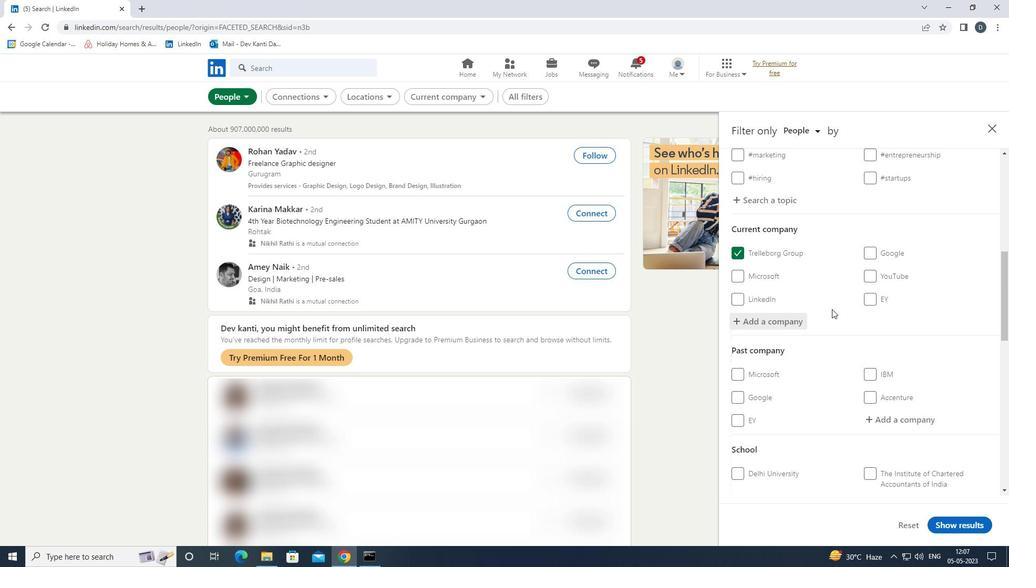 
Action: Mouse scrolled (831, 309) with delta (0, 0)
Screenshot: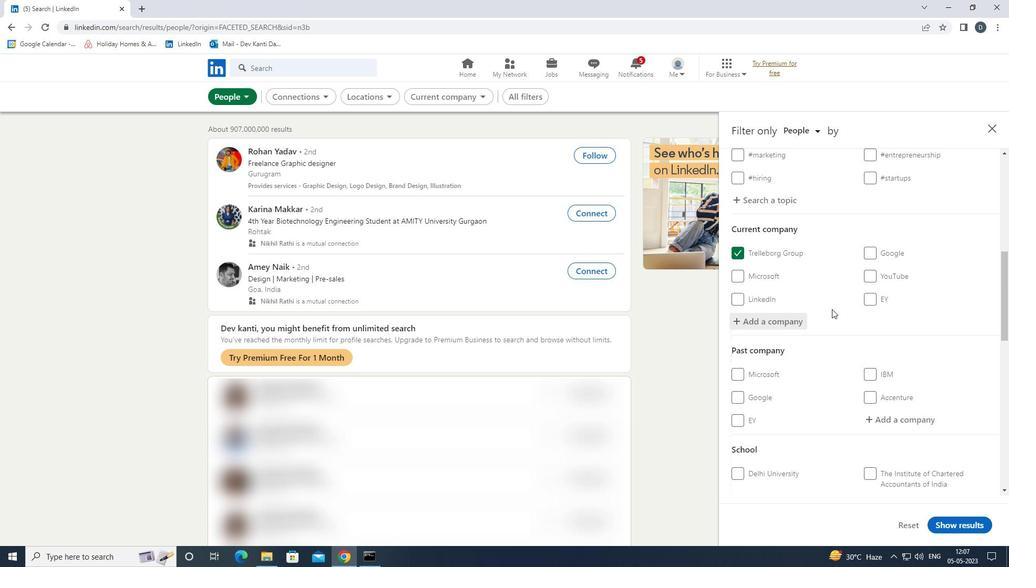 
Action: Mouse scrolled (831, 309) with delta (0, 0)
Screenshot: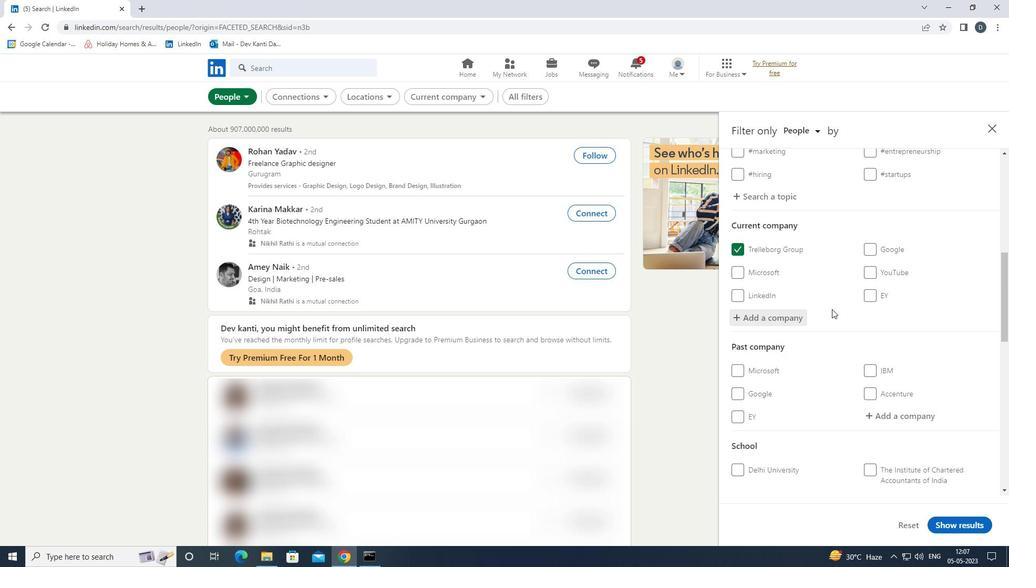 
Action: Mouse moved to (850, 310)
Screenshot: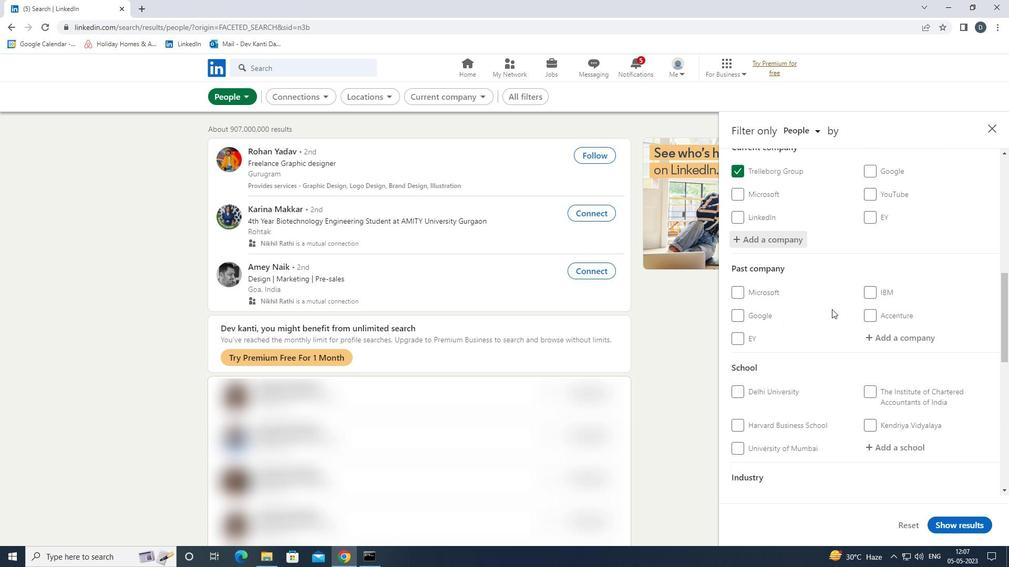 
Action: Mouse scrolled (850, 310) with delta (0, 0)
Screenshot: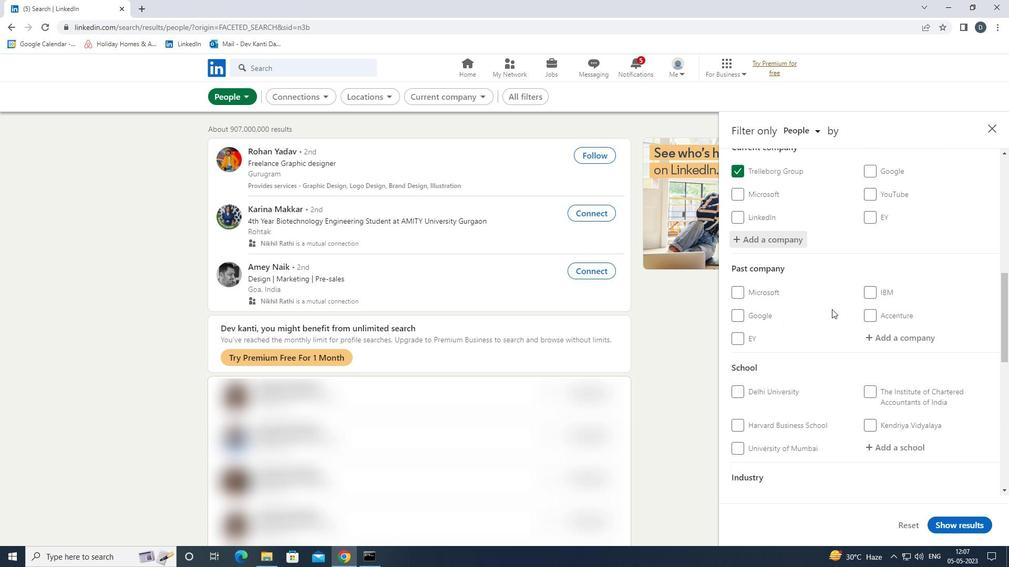 
Action: Mouse moved to (892, 322)
Screenshot: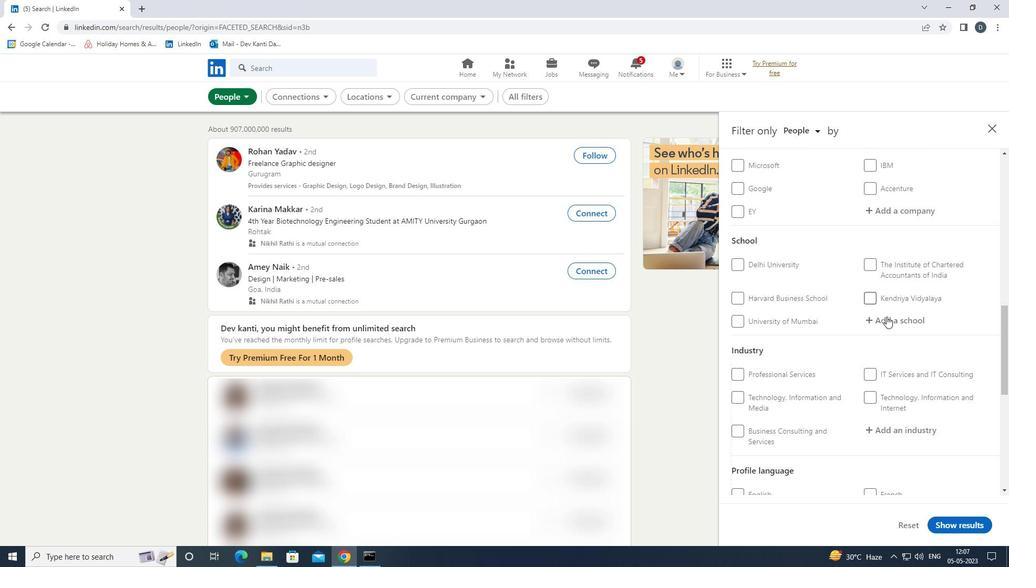
Action: Mouse pressed left at (892, 322)
Screenshot: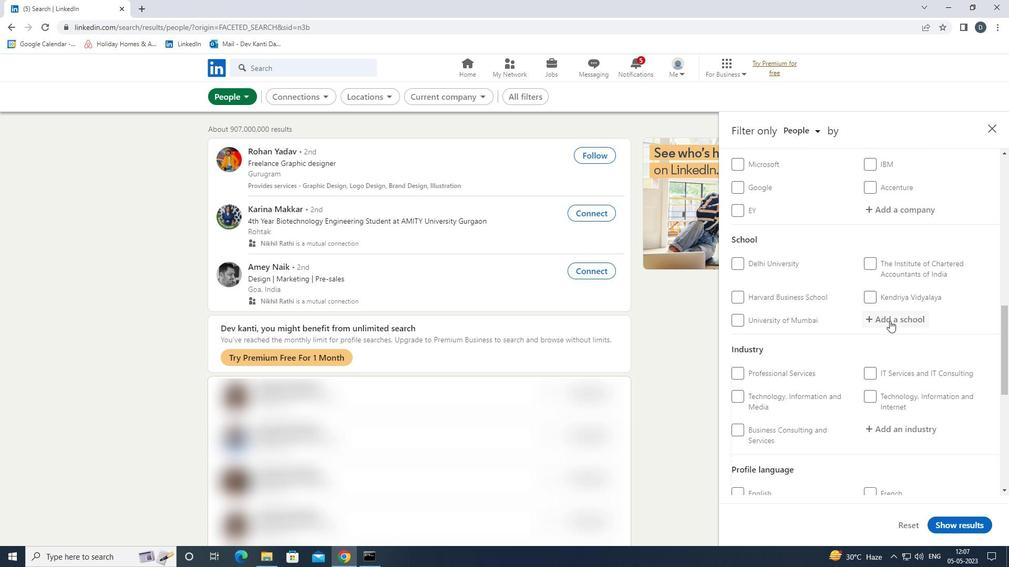 
Action: Mouse moved to (869, 324)
Screenshot: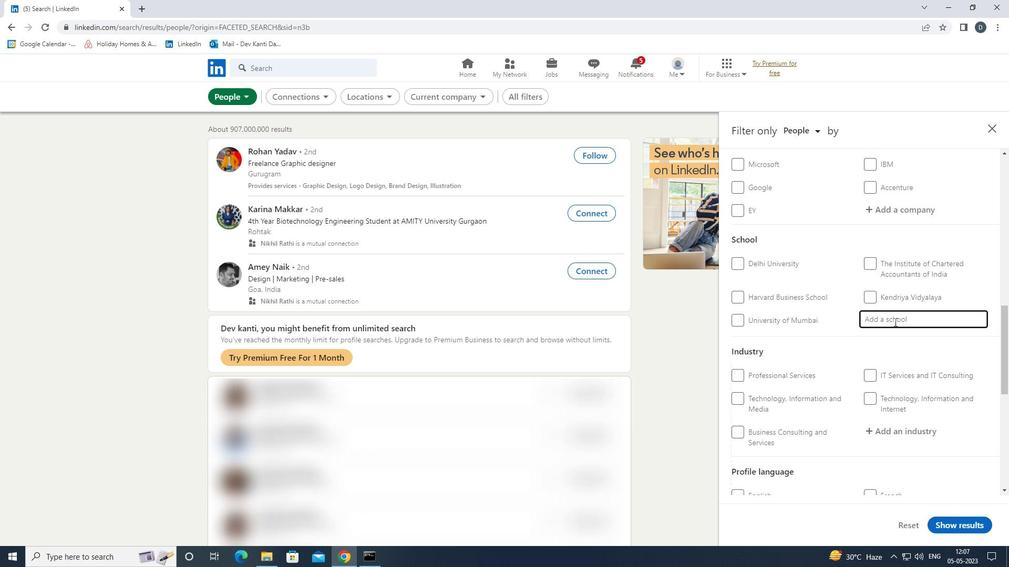 
Action: Key pressed <Key.shift>
Screenshot: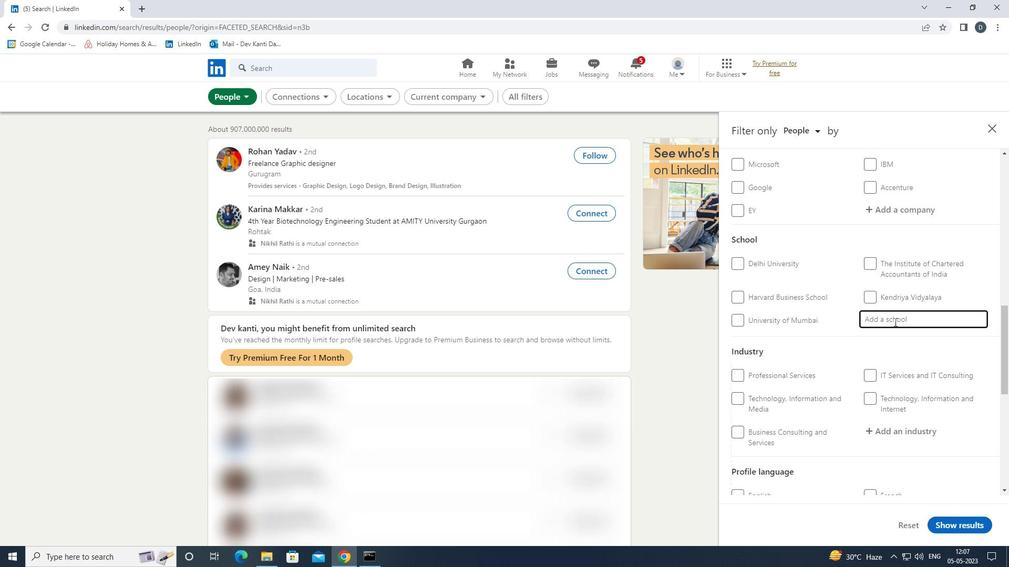 
Action: Mouse moved to (857, 328)
Screenshot: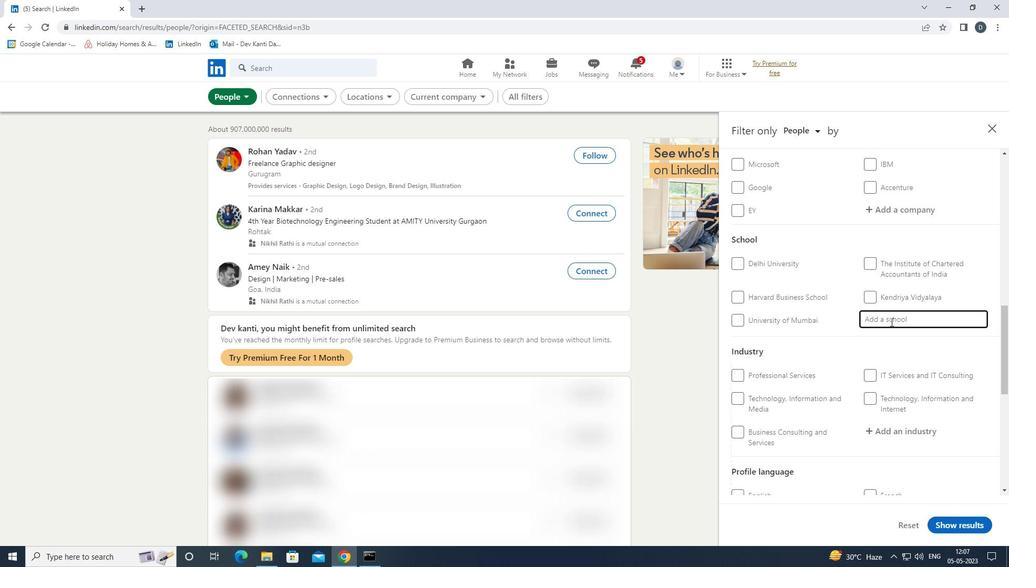 
Action: Key pressed <Key.shift><Key.shift><Key.shift><Key.shift><Key.shift><Key.shift><Key.shift><Key.shift>BUNDELKHAND<Key.space><Key.shift>UNIVERSITY<Key.down><Key.enter>
Screenshot: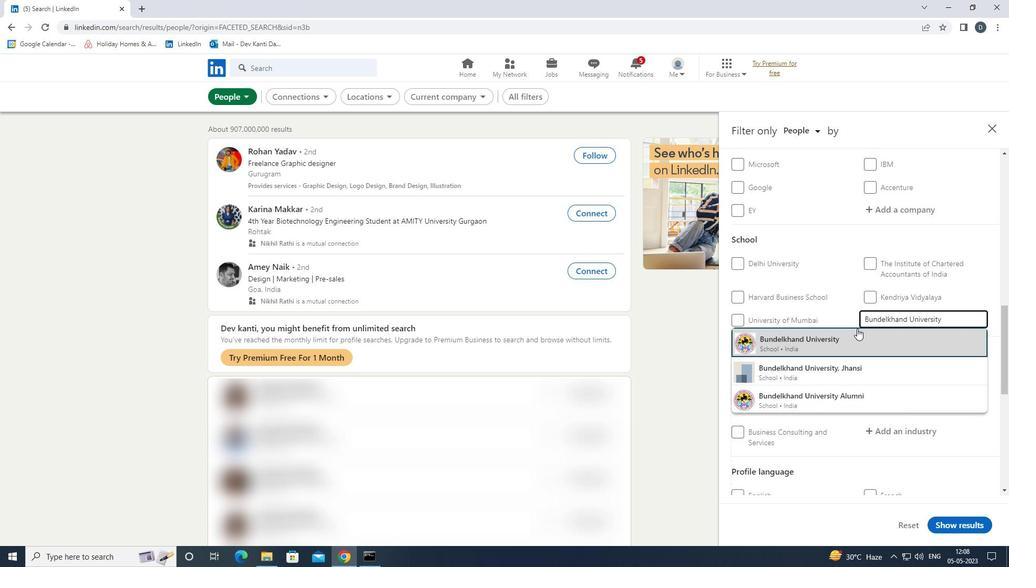 
Action: Mouse moved to (857, 328)
Screenshot: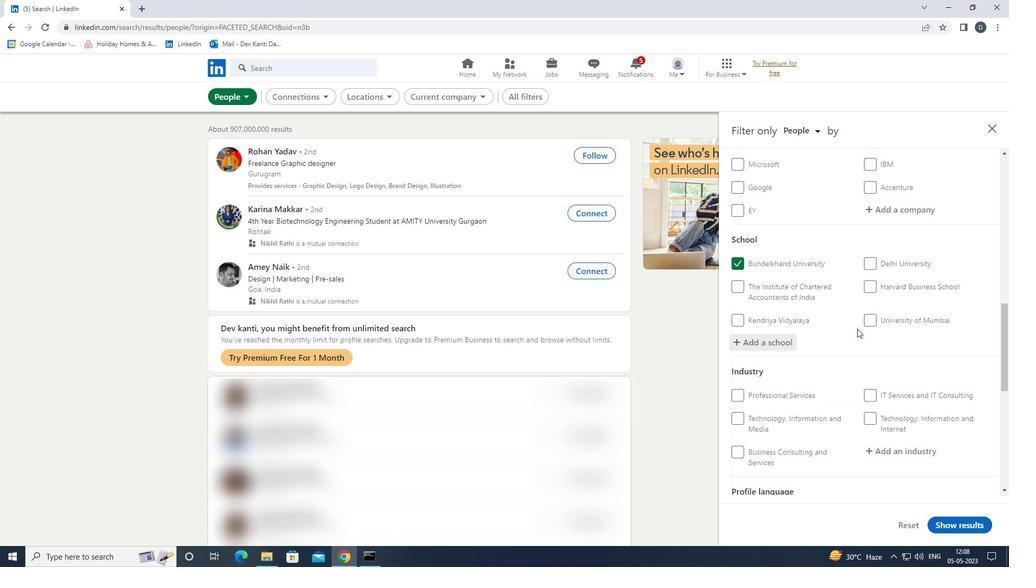 
Action: Mouse scrolled (857, 328) with delta (0, 0)
Screenshot: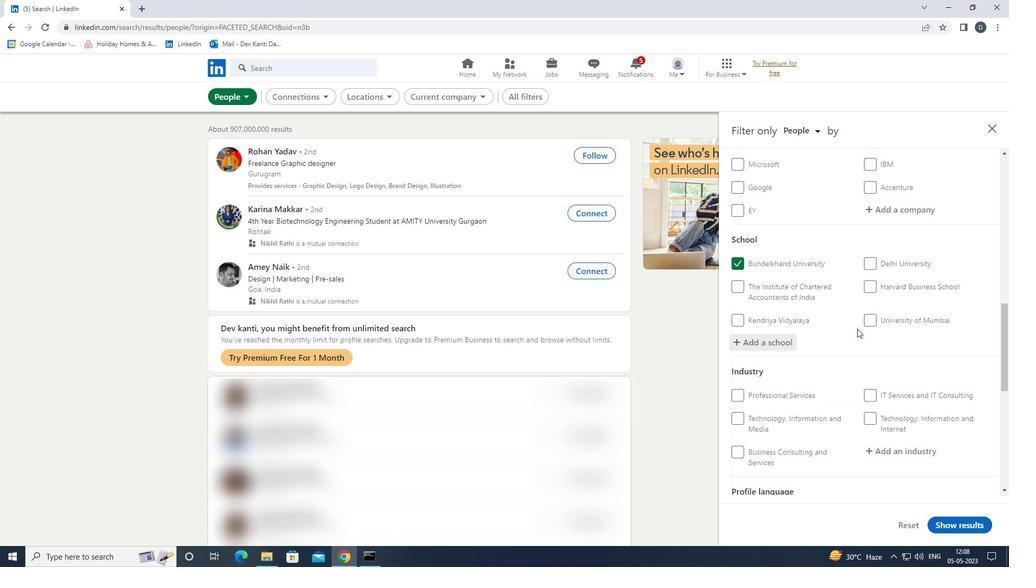 
Action: Mouse moved to (857, 328)
Screenshot: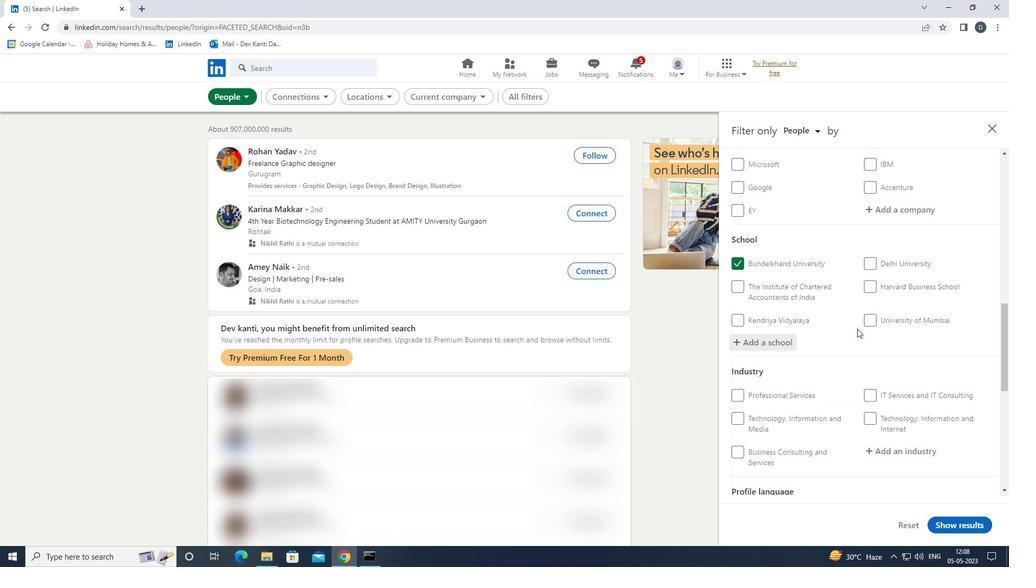 
Action: Mouse scrolled (857, 328) with delta (0, 0)
Screenshot: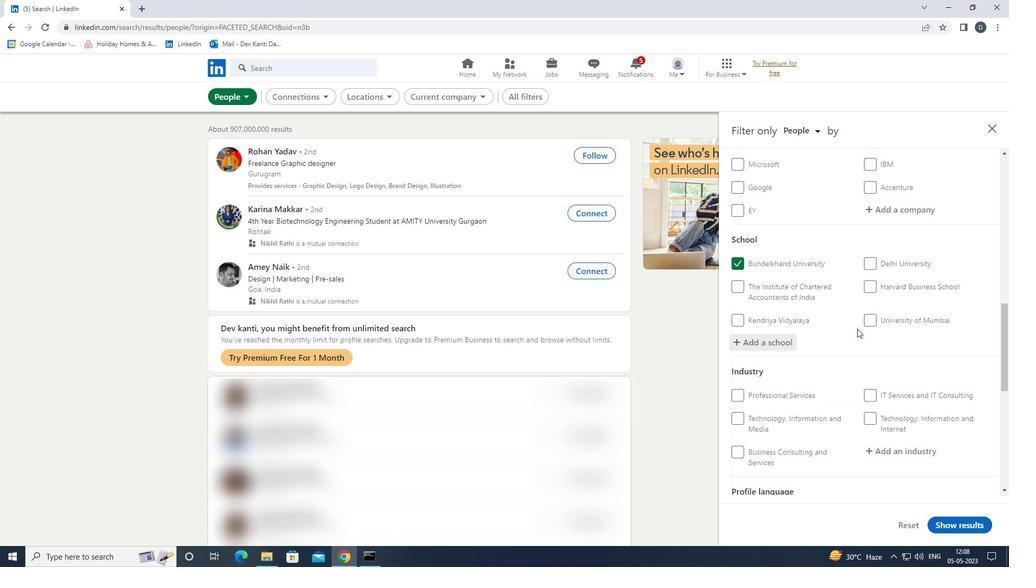 
Action: Mouse moved to (894, 350)
Screenshot: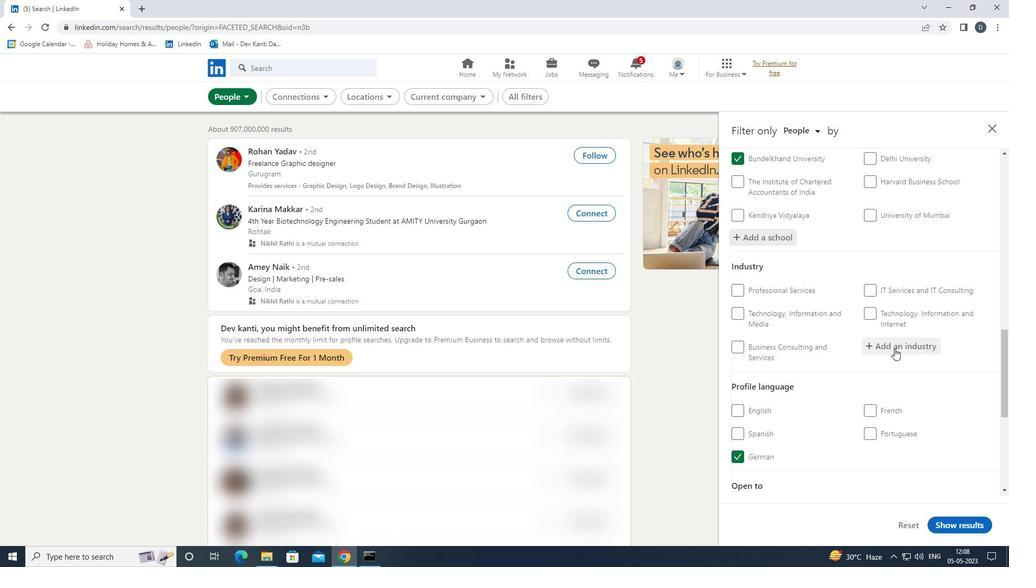 
Action: Mouse pressed left at (894, 350)
Screenshot: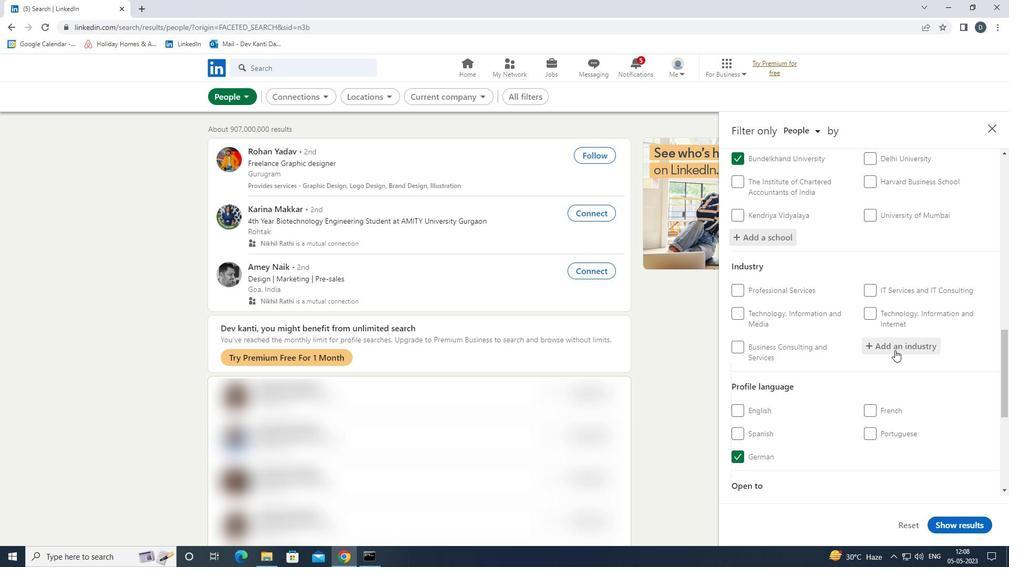 
Action: Mouse moved to (883, 349)
Screenshot: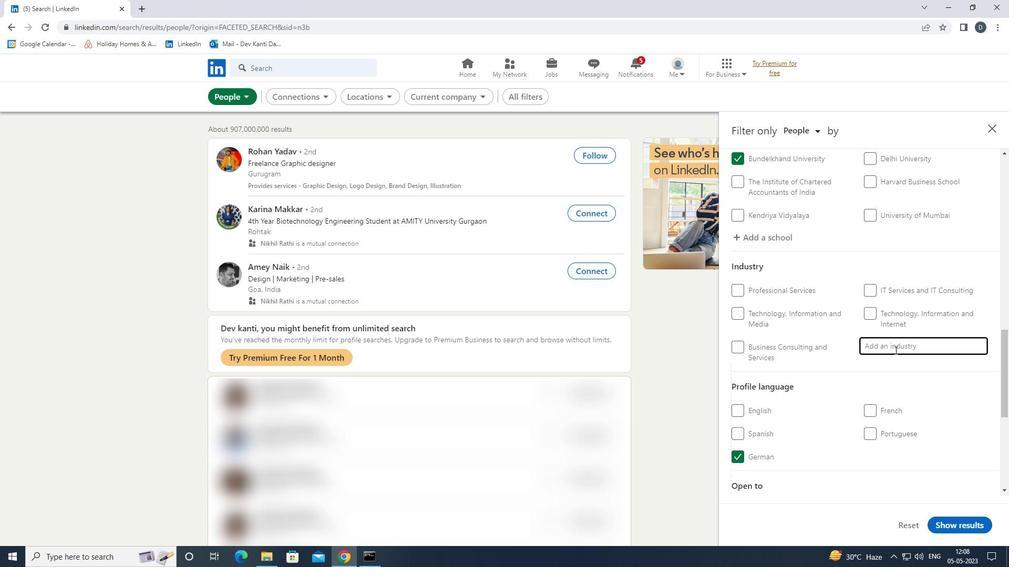
Action: Key pressed <Key.shift>WHOLESALE<Key.space><Key.shift>HARDWARE,<Key.down><Key.enter>
Screenshot: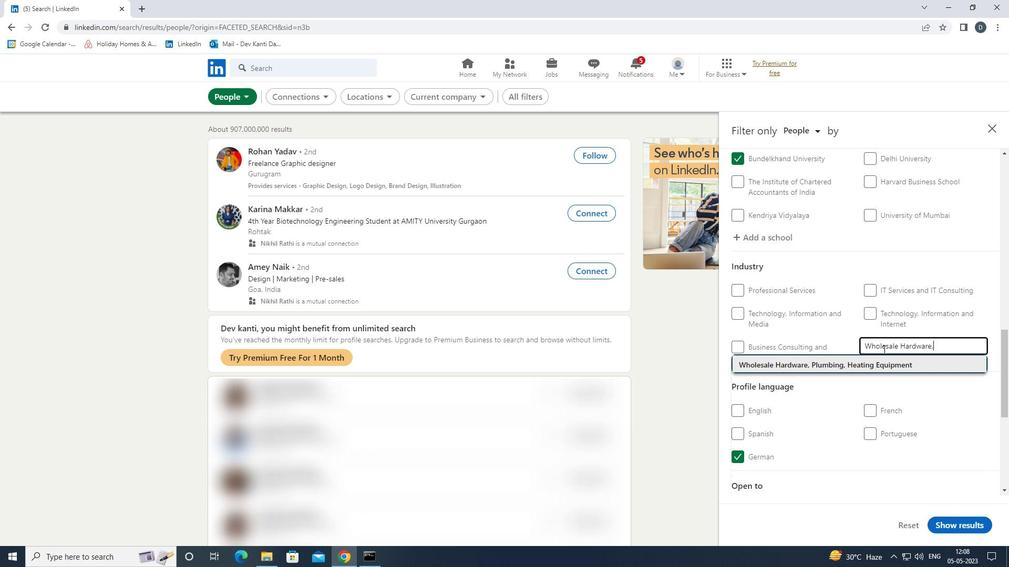 
Action: Mouse moved to (877, 337)
Screenshot: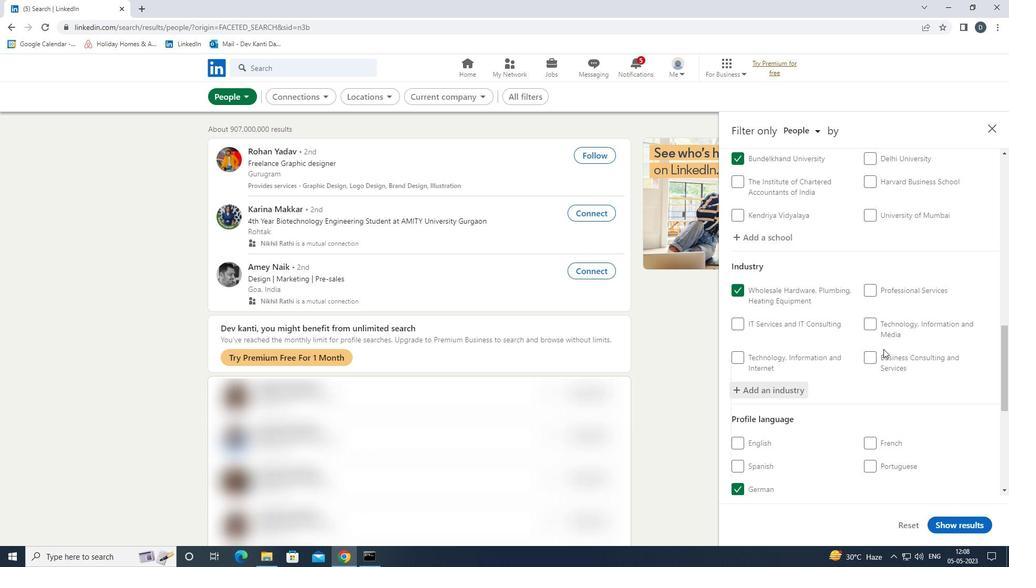 
Action: Mouse scrolled (877, 337) with delta (0, 0)
Screenshot: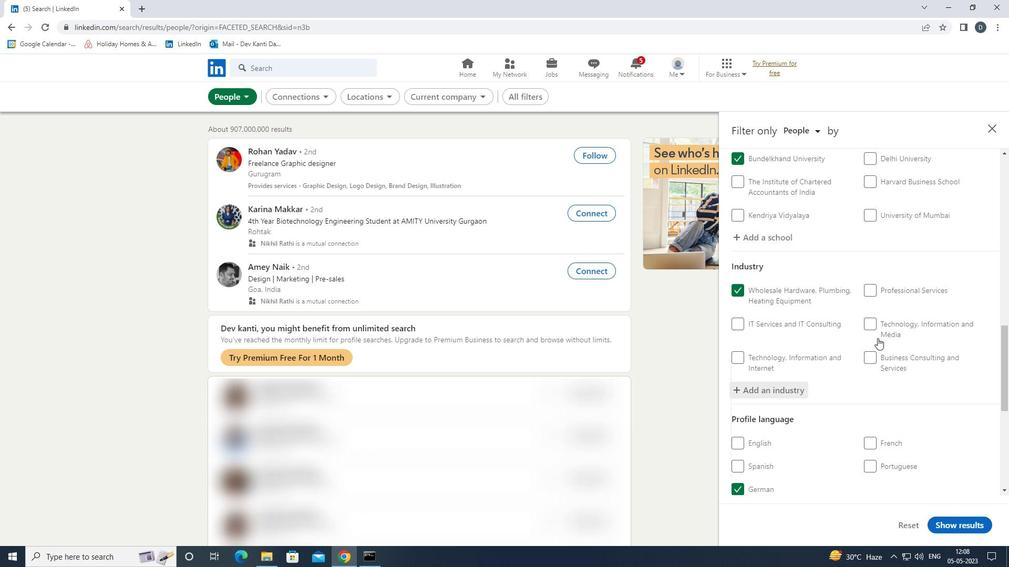 
Action: Mouse scrolled (877, 337) with delta (0, 0)
Screenshot: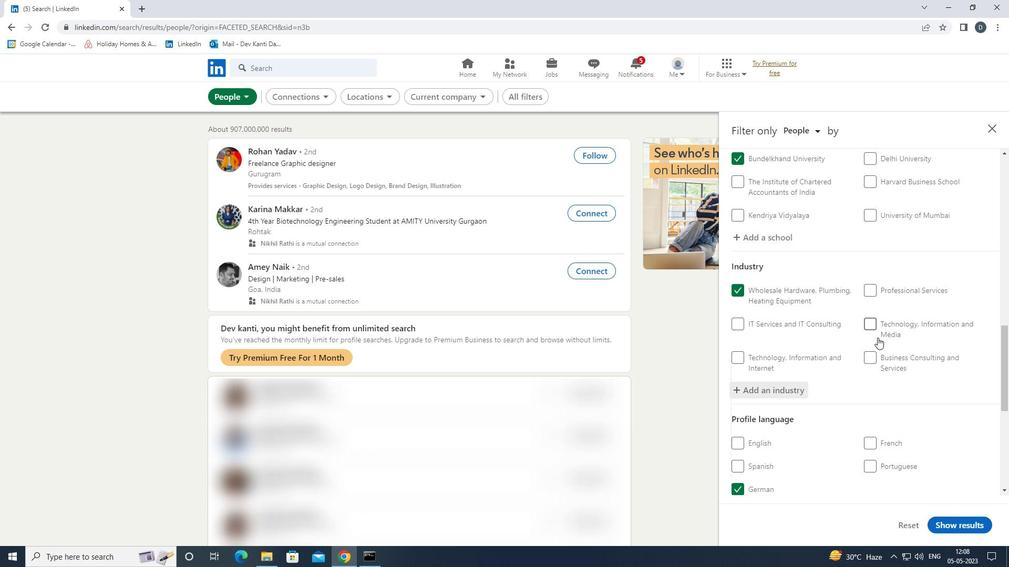 
Action: Mouse scrolled (877, 337) with delta (0, 0)
Screenshot: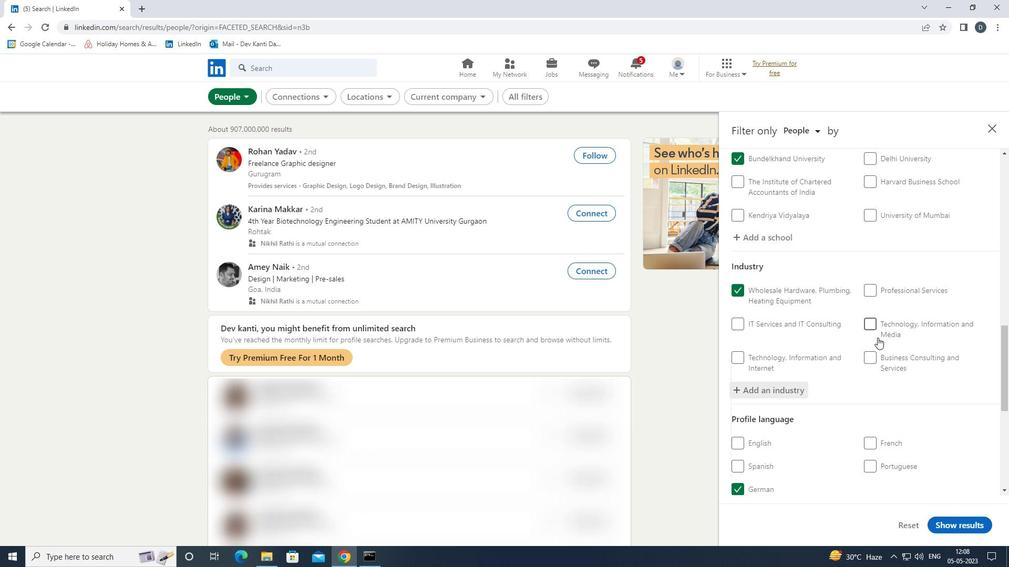 
Action: Mouse moved to (877, 338)
Screenshot: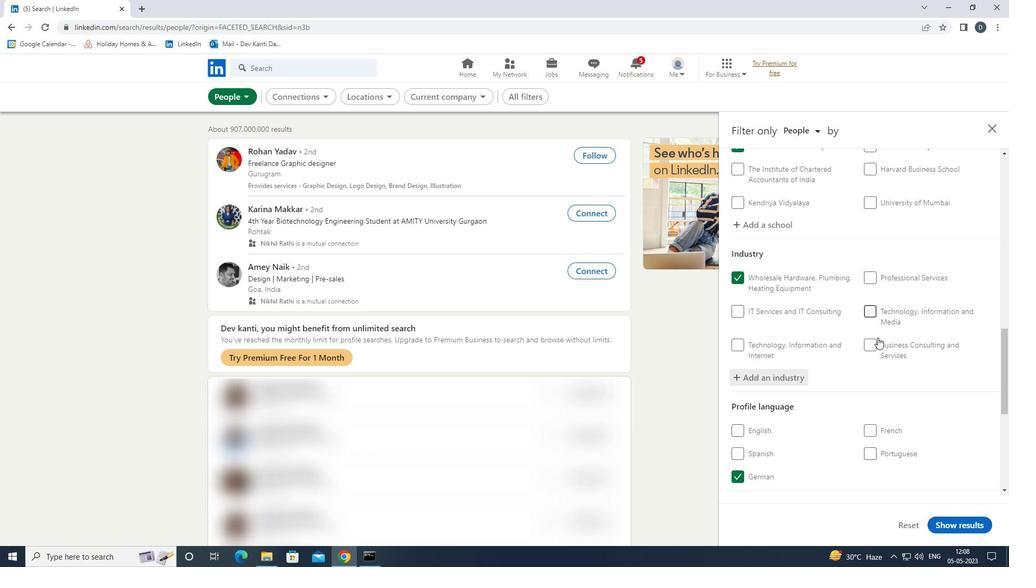 
Action: Mouse scrolled (877, 338) with delta (0, 0)
Screenshot: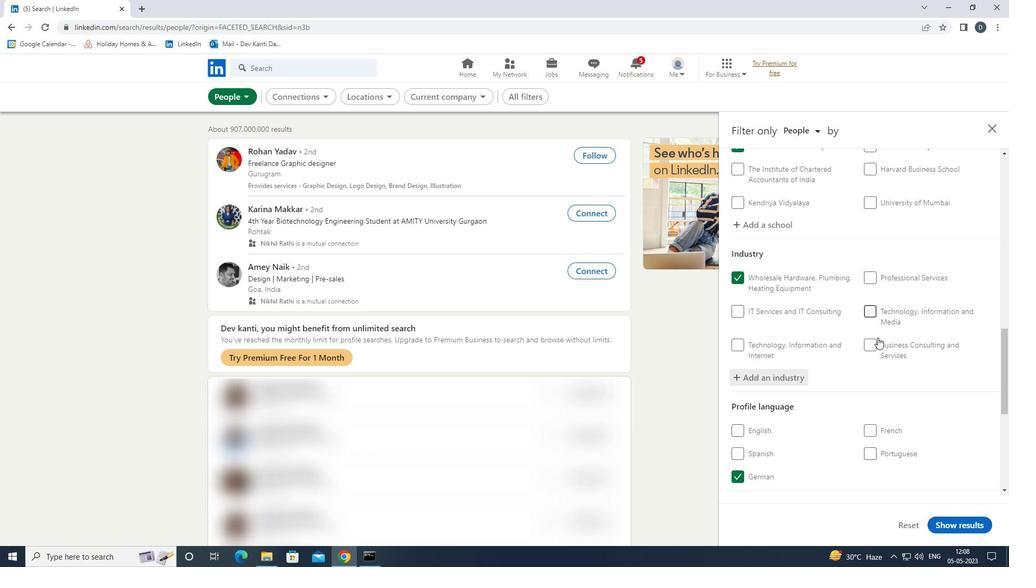 
Action: Mouse moved to (880, 344)
Screenshot: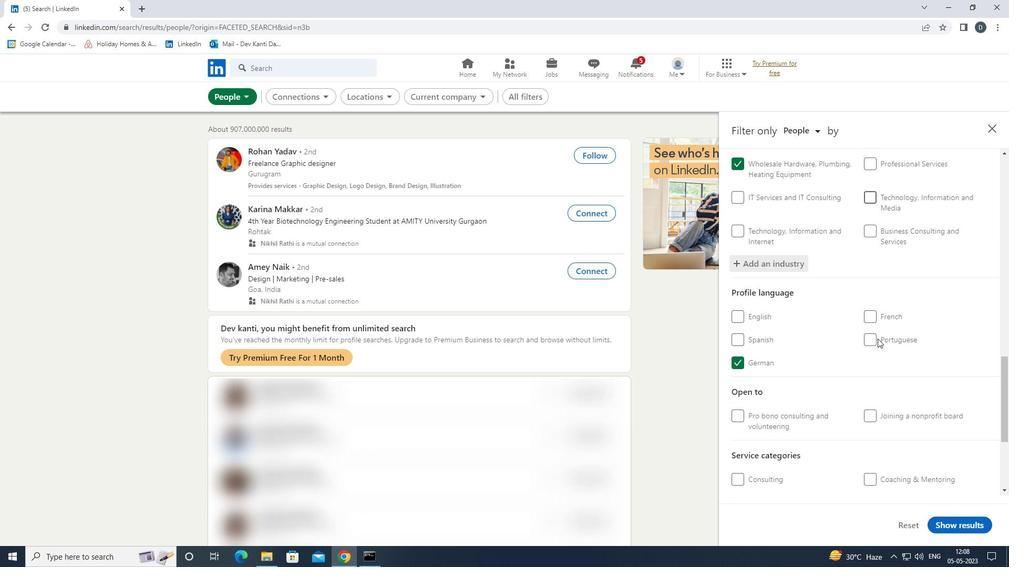 
Action: Mouse scrolled (880, 344) with delta (0, 0)
Screenshot: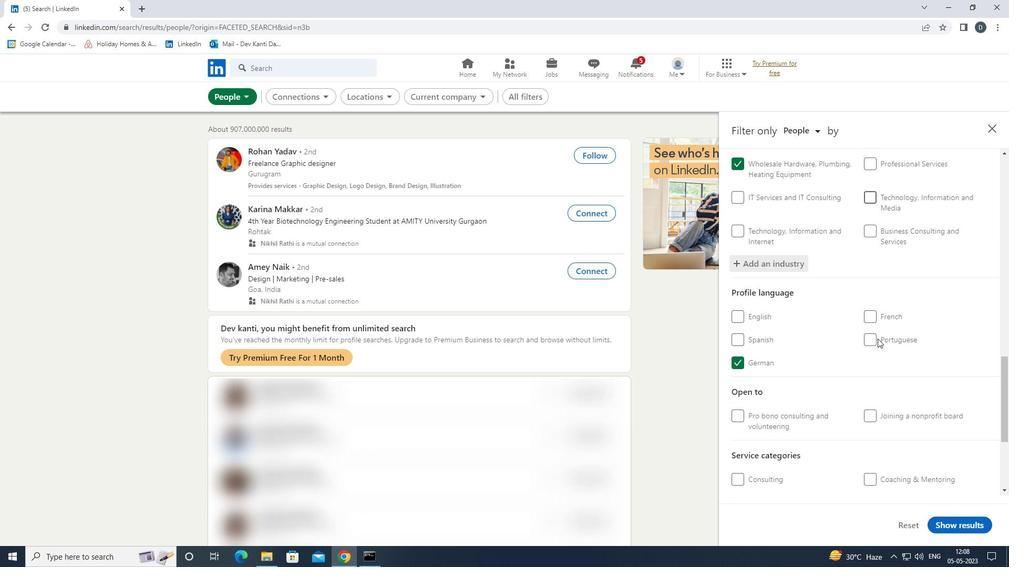 
Action: Mouse moved to (901, 386)
Screenshot: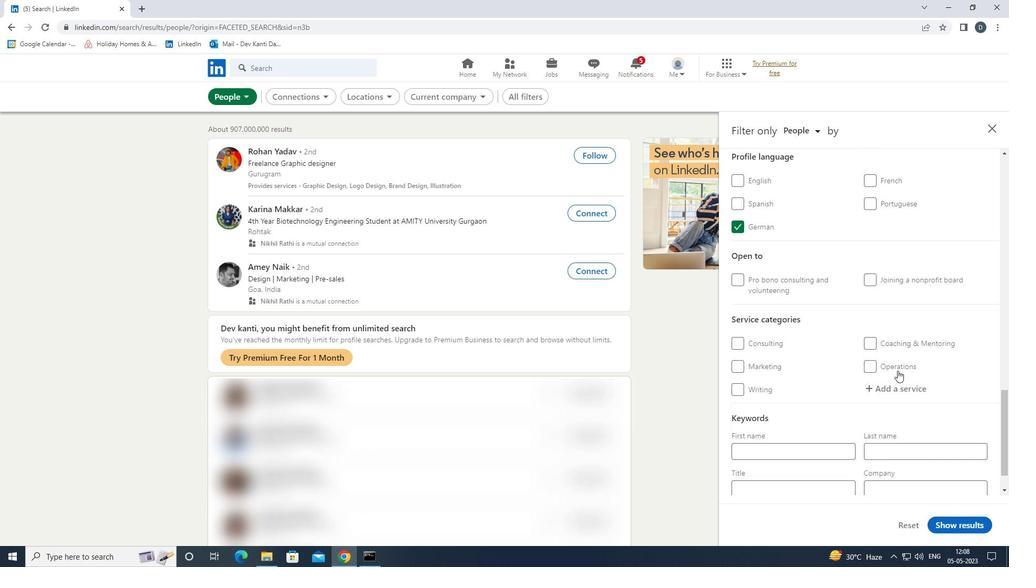 
Action: Mouse pressed left at (901, 386)
Screenshot: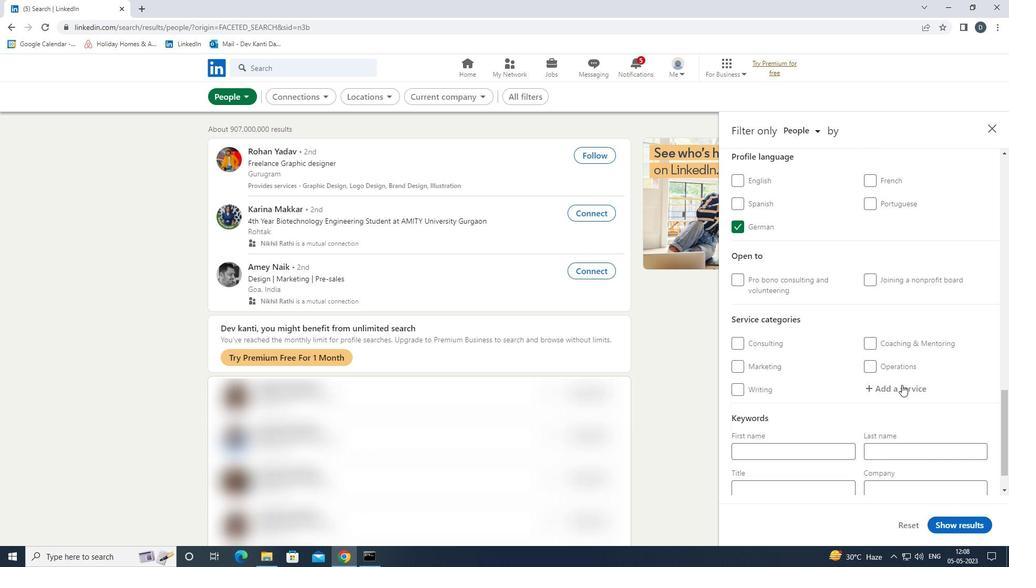 
Action: Mouse moved to (891, 388)
Screenshot: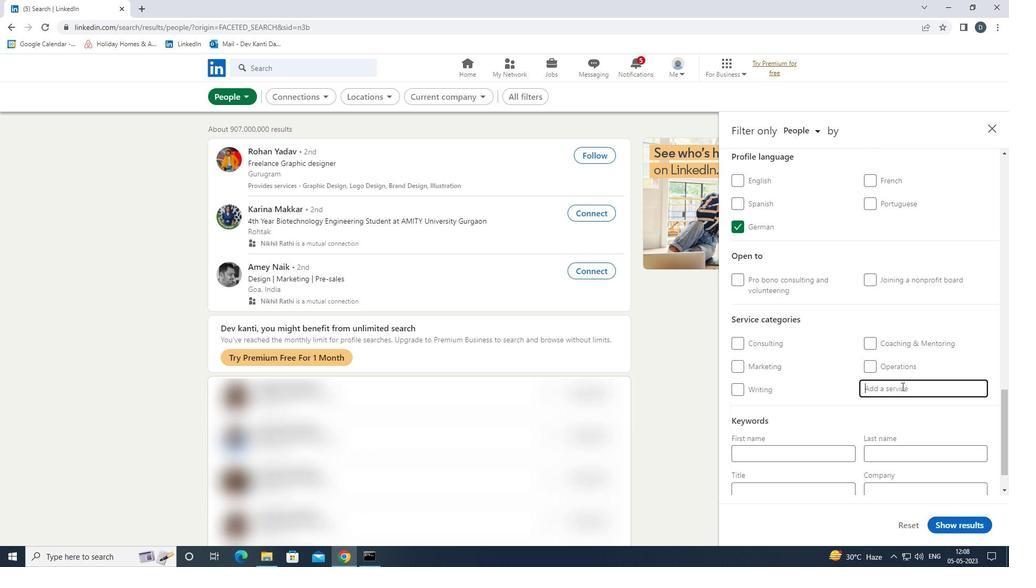 
Action: Key pressed <Key.shift><Key.shift><Key.shift><Key.shift>USER<Key.space><Key.shift><Key.shift><Key.shift><Key.shift>EXPERIENCE<Key.space><Key.down><Key.enter>
Screenshot: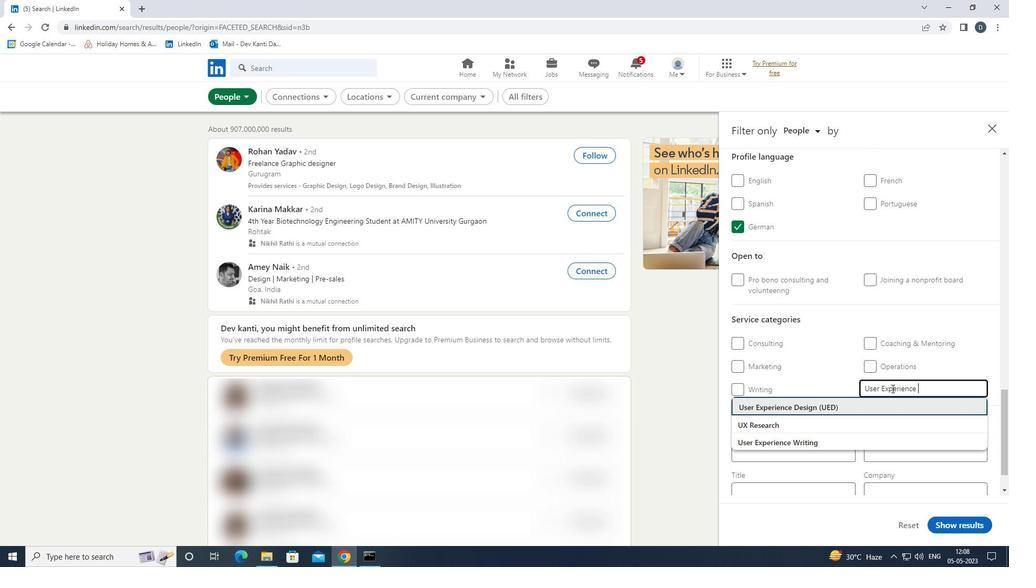 
Action: Mouse moved to (902, 362)
Screenshot: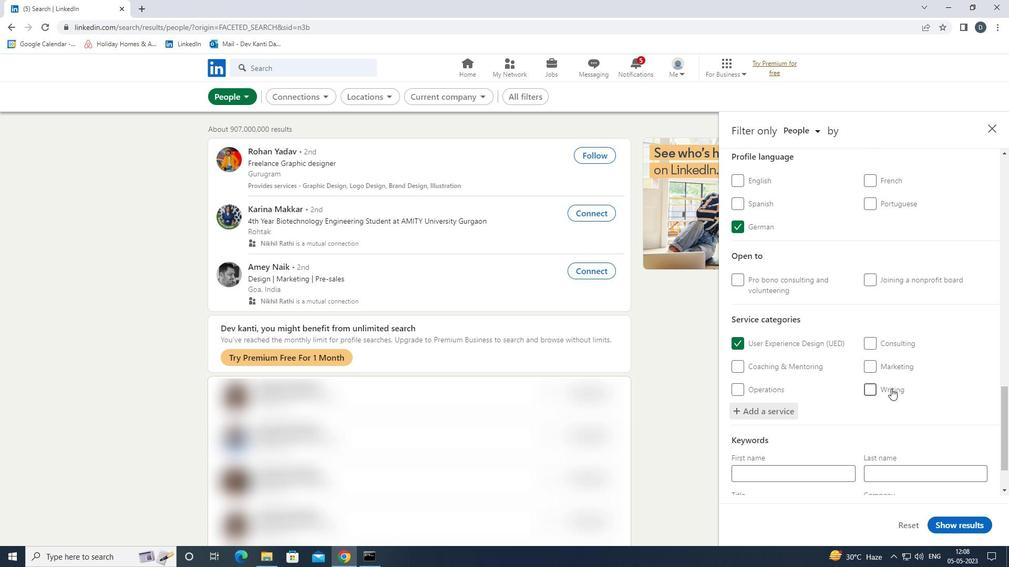 
Action: Mouse scrolled (902, 361) with delta (0, 0)
Screenshot: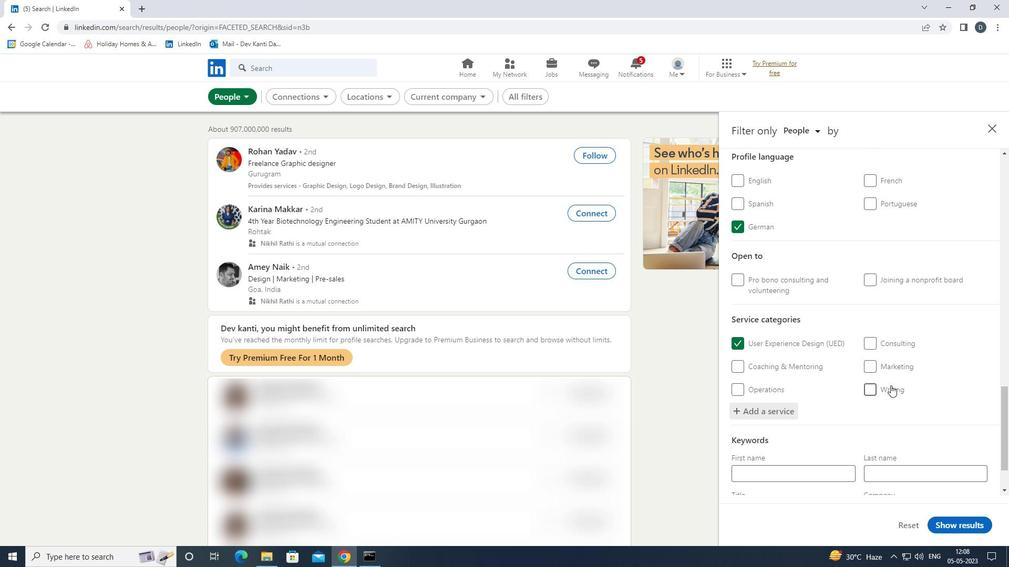 
Action: Mouse moved to (901, 364)
Screenshot: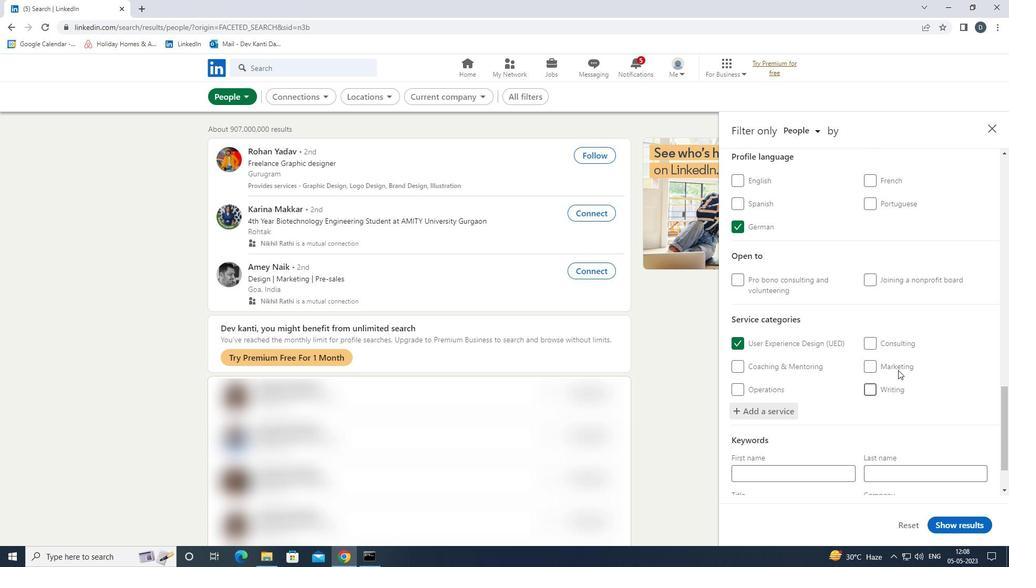 
Action: Mouse scrolled (901, 363) with delta (0, 0)
Screenshot: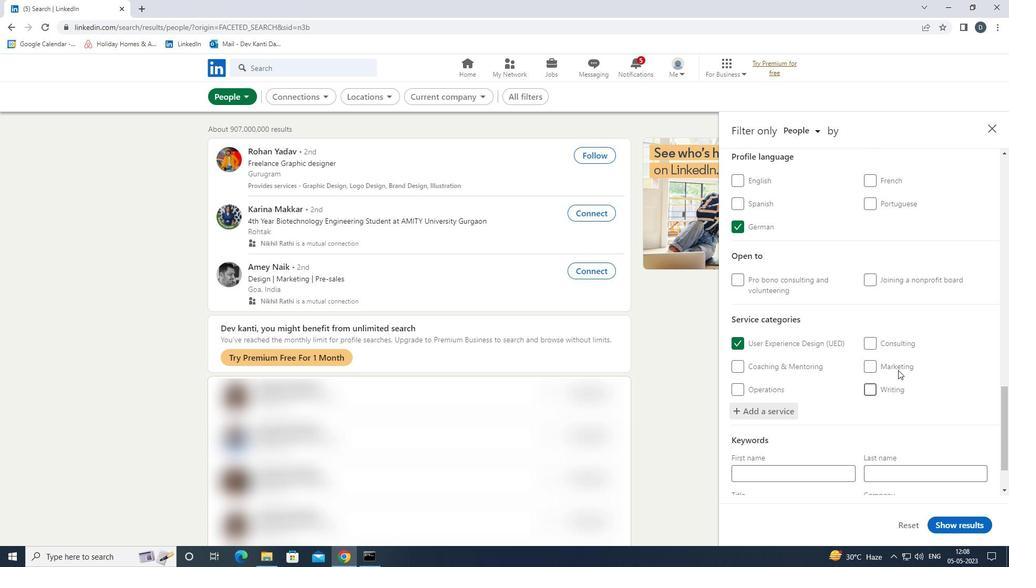 
Action: Mouse moved to (889, 370)
Screenshot: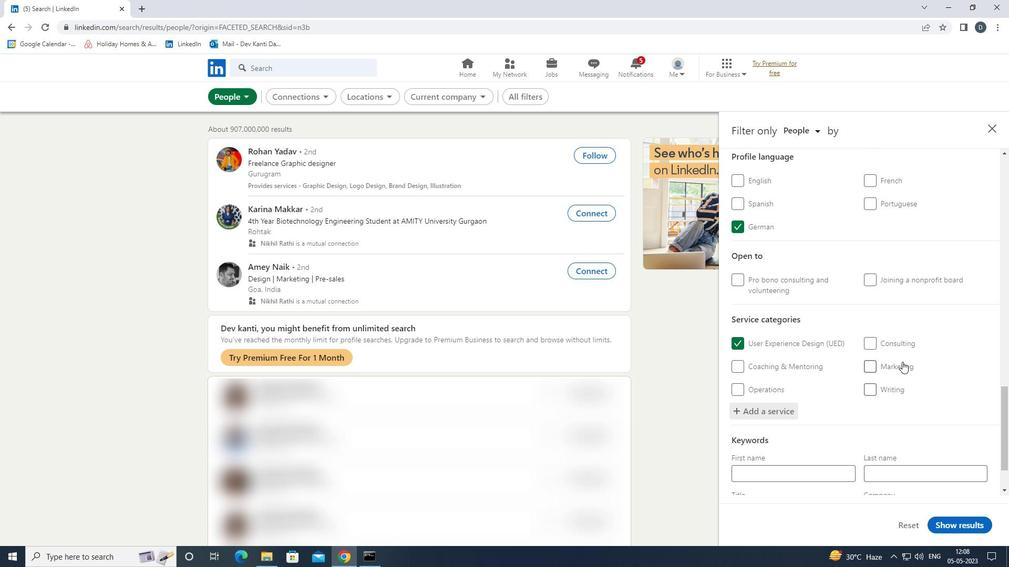
Action: Mouse scrolled (889, 369) with delta (0, 0)
Screenshot: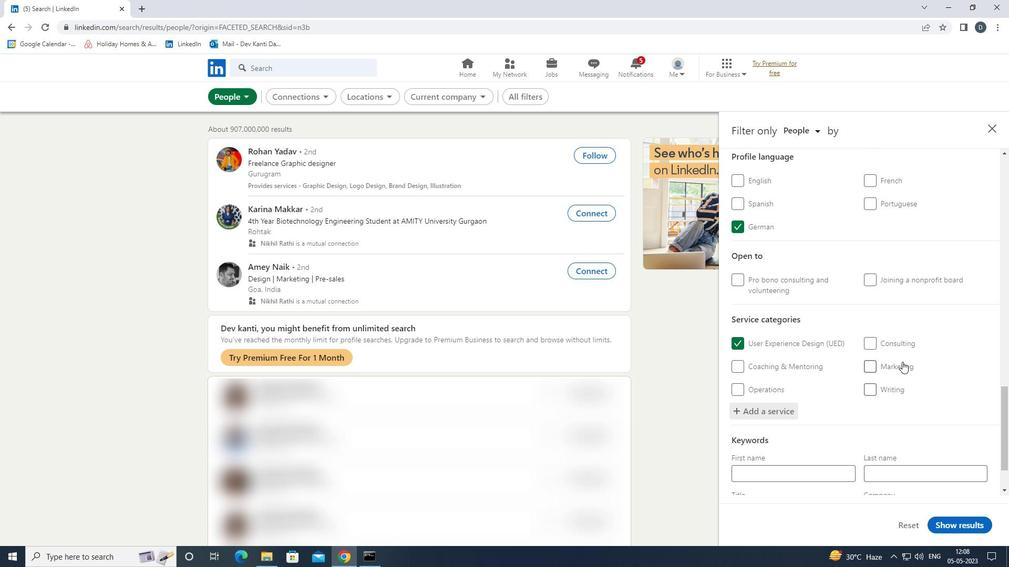 
Action: Mouse moved to (827, 451)
Screenshot: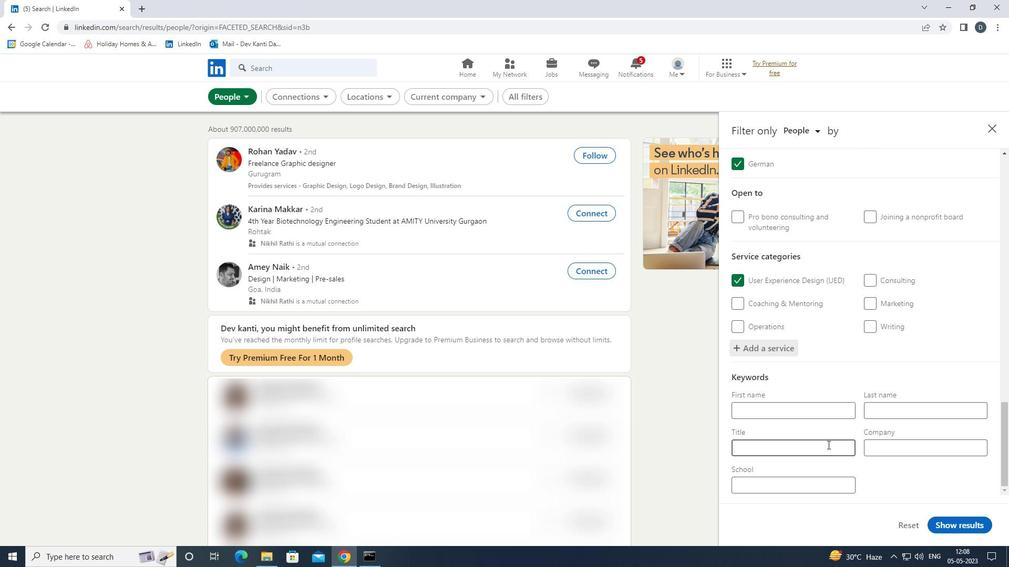 
Action: Mouse pressed left at (827, 451)
Screenshot: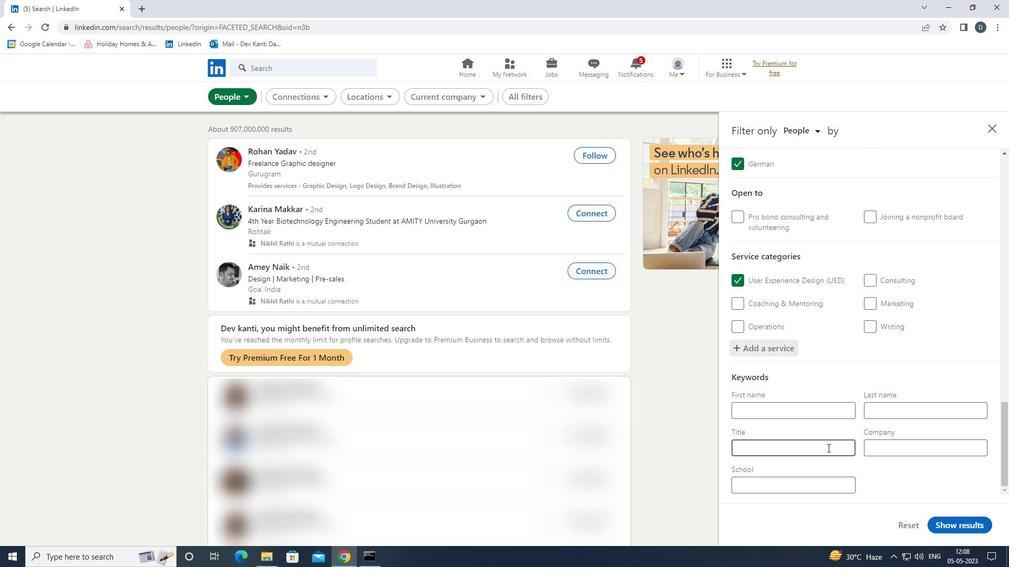 
Action: Key pressed <Key.shift>CHIEF<Key.space><Key.shift><Key.shift><Key.shift><Key.shift><Key.shift><Key.shift>TECHNOLOGY<Key.space><Key.shift><Key.shift><Key.shift><Key.shift><Key.shift><Key.shift><Key.shift>OFFICER<Key.down><Key.shift_r><Key.shift_r><Key.shift_r><Key.shift_r><Key.shift_r><Key.shift_r>(<Key.shift>CTO<Key.shift_r>)
Screenshot: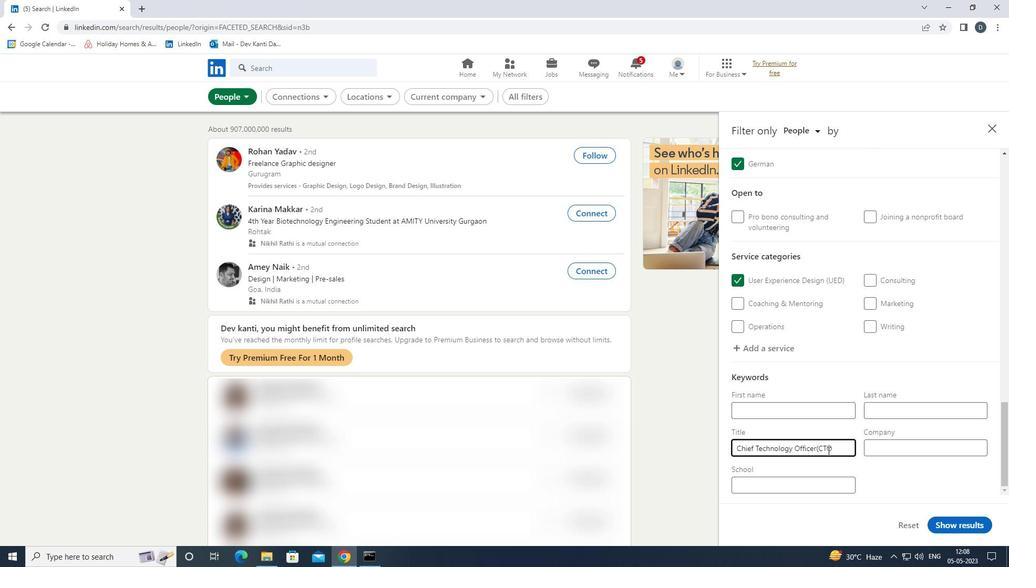 
Action: Mouse moved to (963, 526)
Screenshot: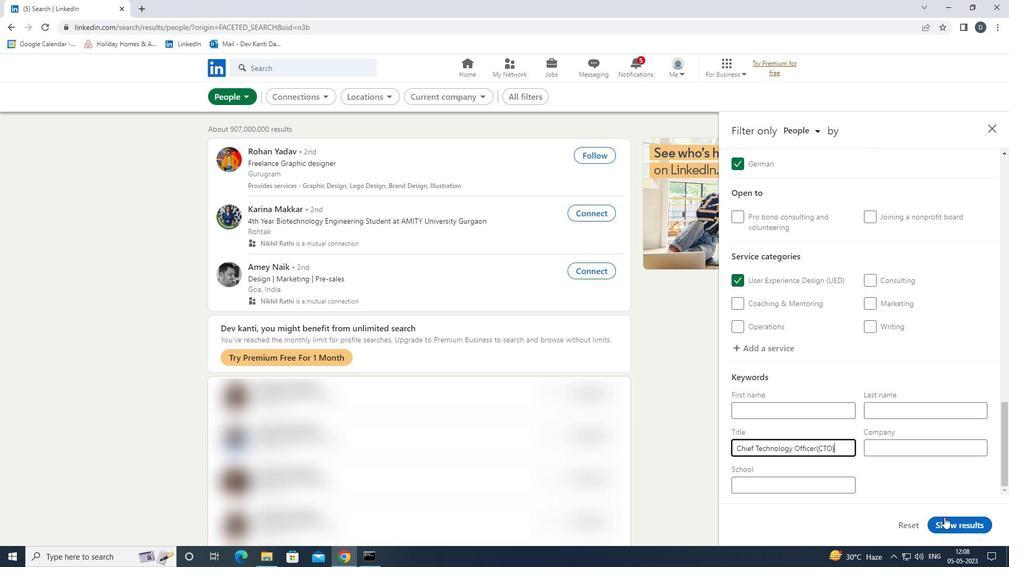 
Action: Mouse pressed left at (963, 526)
Screenshot: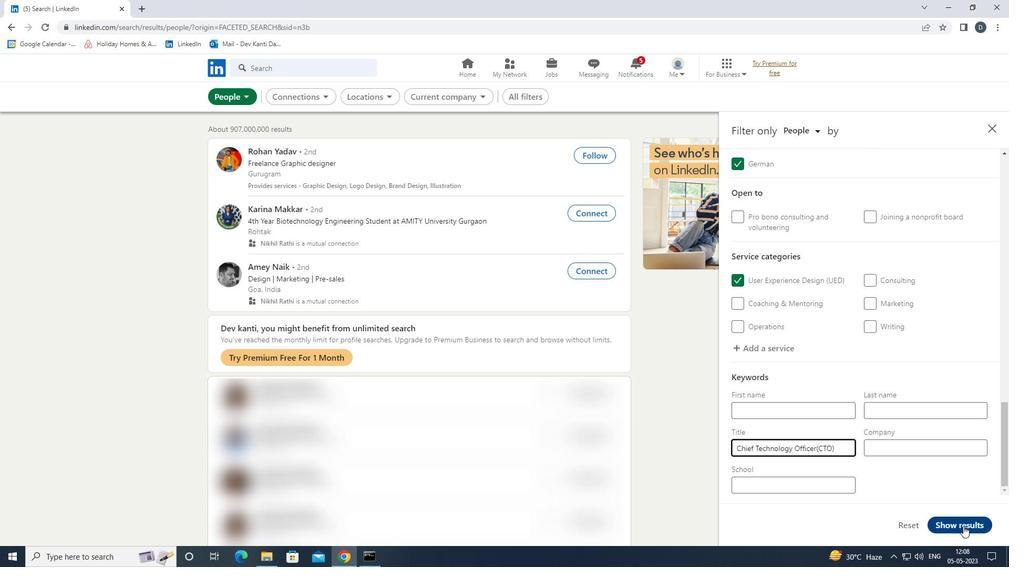 
Action: Mouse moved to (925, 472)
Screenshot: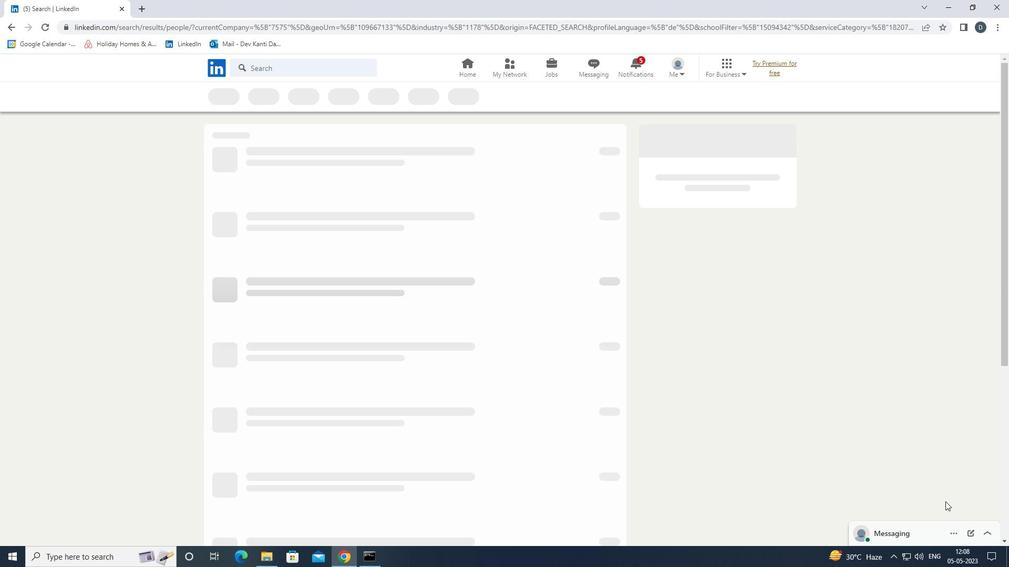 
